 Task: Find a place to stay in Saco, United States, from 24 Aug to 10 Sep for 8 guests, with a price range of ₹10,000 to ₹15,000, and amenities including TV, gym, and breakfast.
Action: Mouse moved to (604, 118)
Screenshot: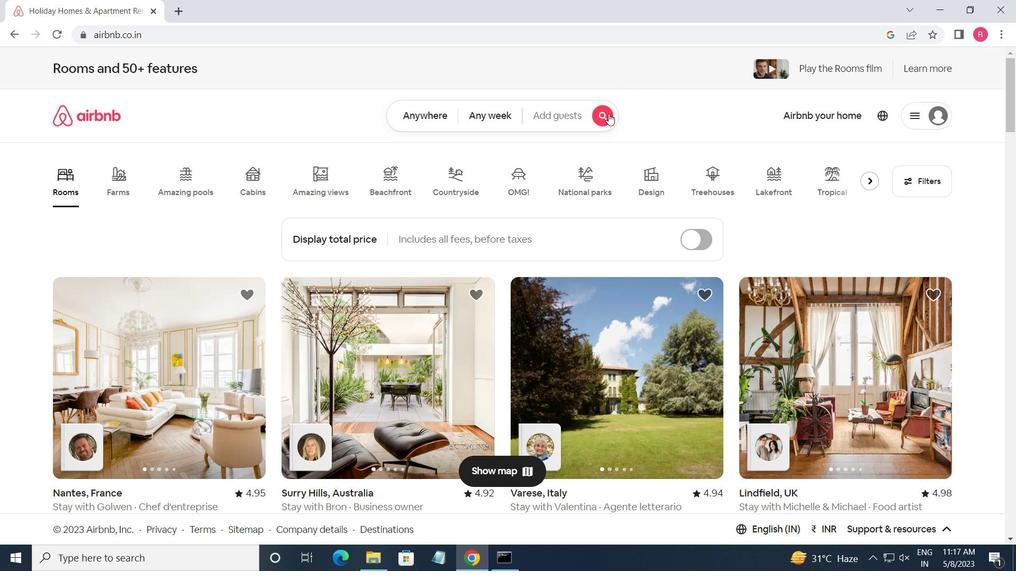 
Action: Mouse pressed left at (604, 118)
Screenshot: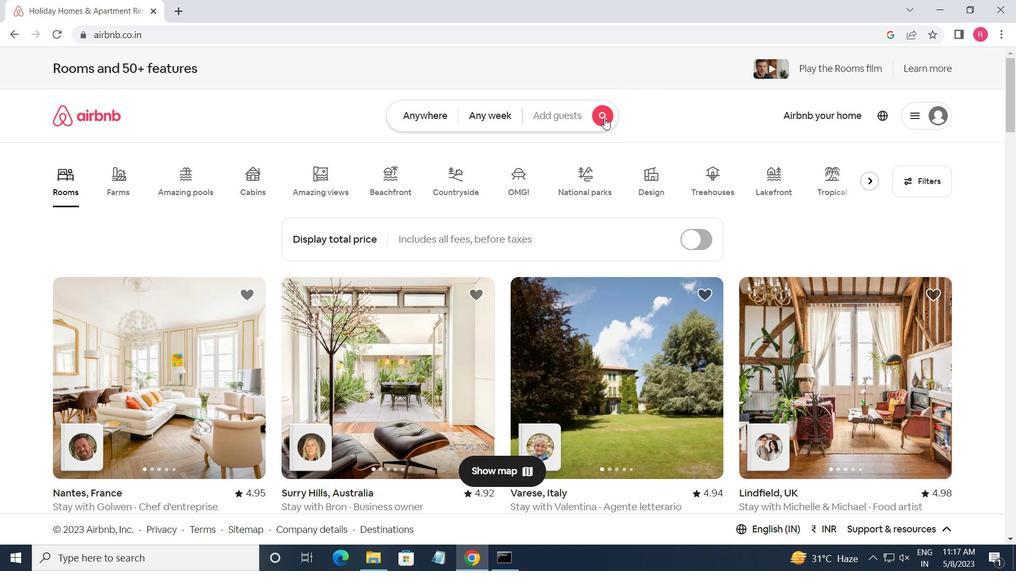 
Action: Mouse moved to (275, 168)
Screenshot: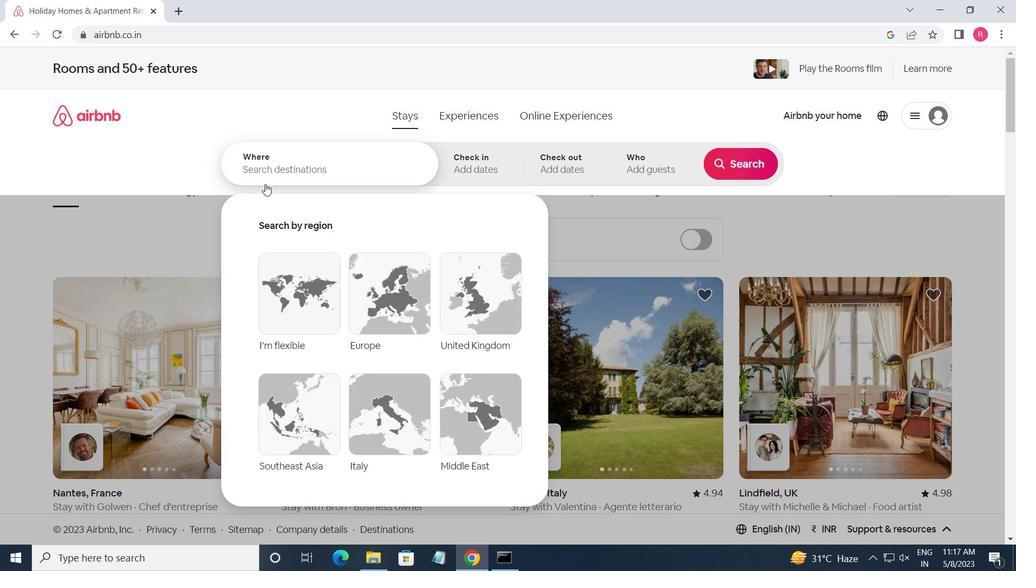 
Action: Mouse pressed left at (275, 168)
Screenshot: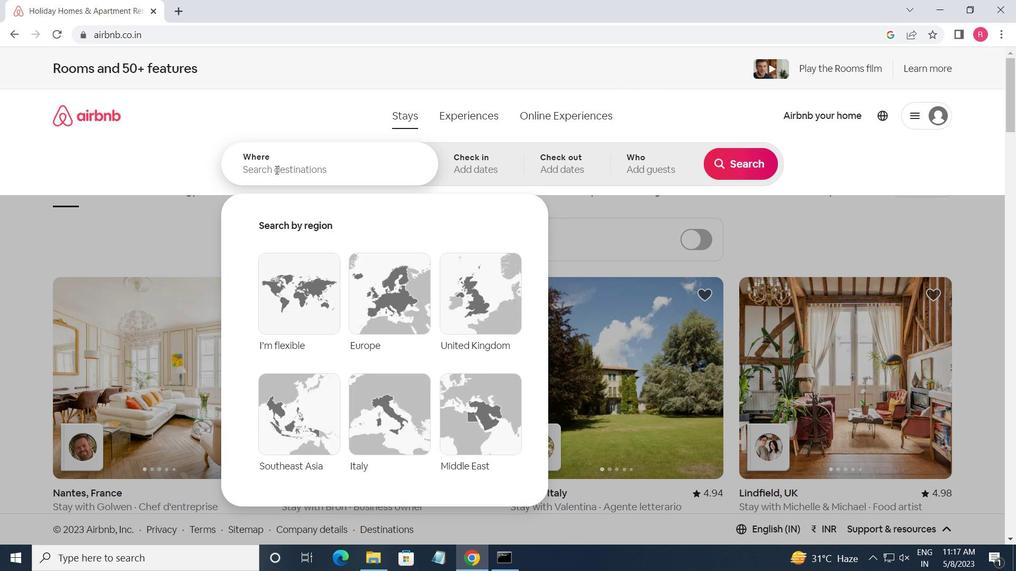 
Action: Key pressed <Key.shift>SACO,<Key.space><Key.shift_r>UNITED<Key.space><Key.shift>STATES<Key.enter>
Screenshot: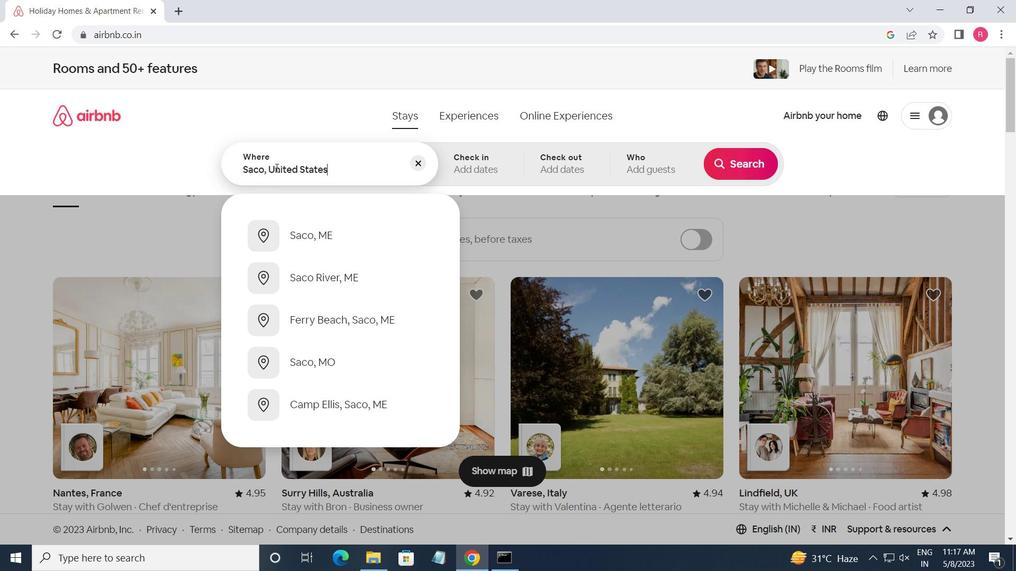 
Action: Mouse moved to (733, 263)
Screenshot: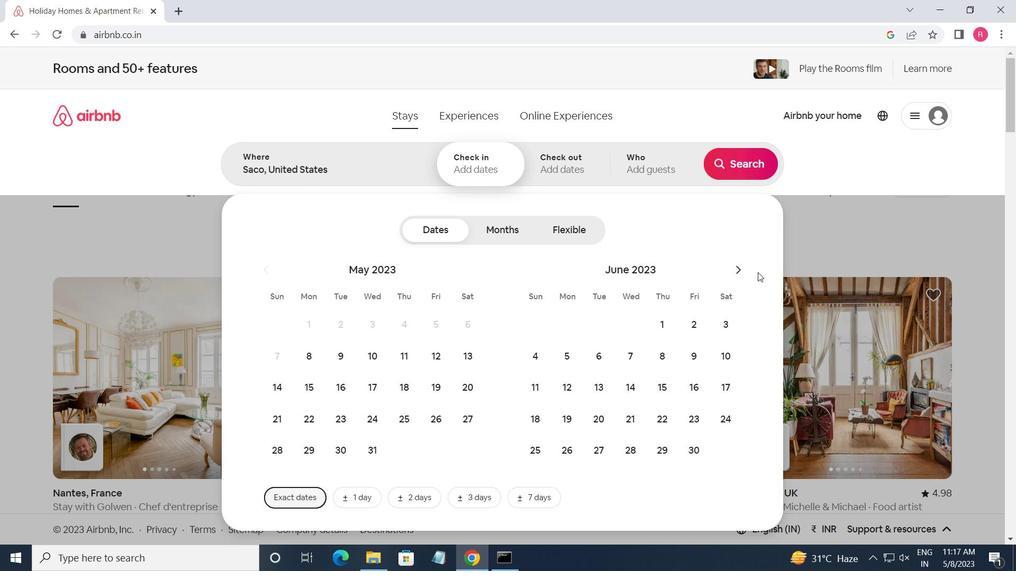 
Action: Mouse pressed left at (733, 263)
Screenshot: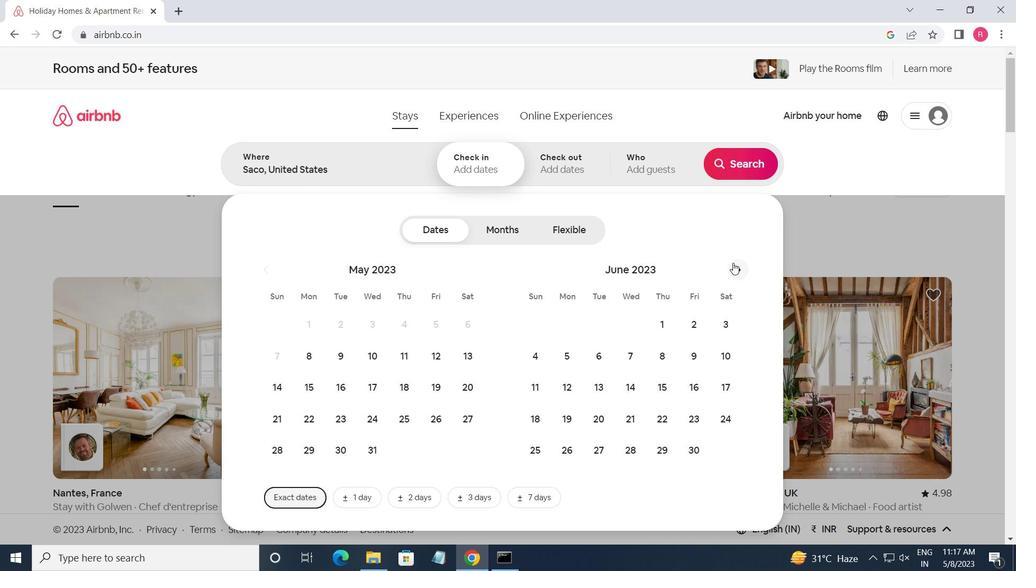 
Action: Mouse pressed left at (733, 263)
Screenshot: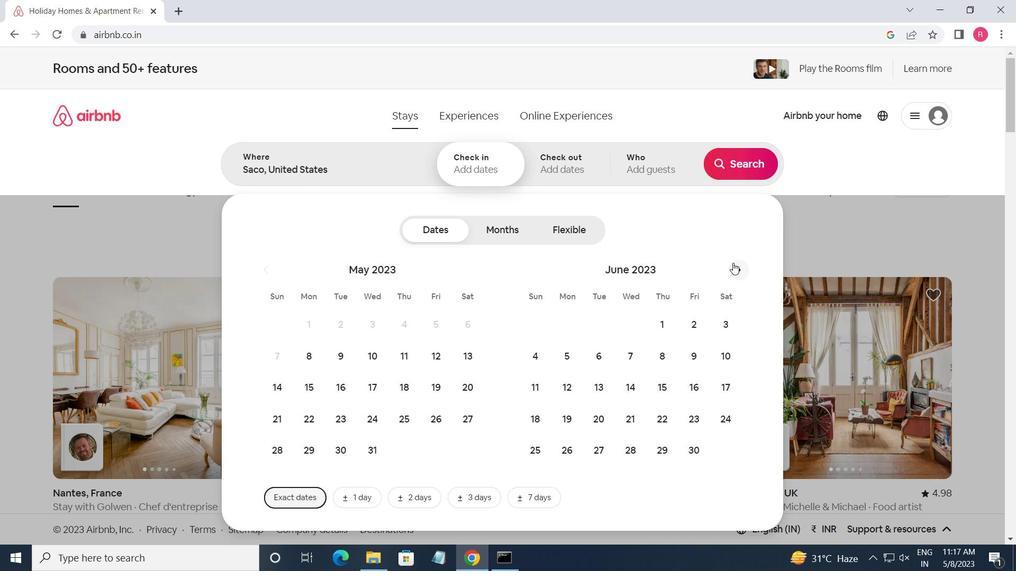 
Action: Mouse pressed left at (733, 263)
Screenshot: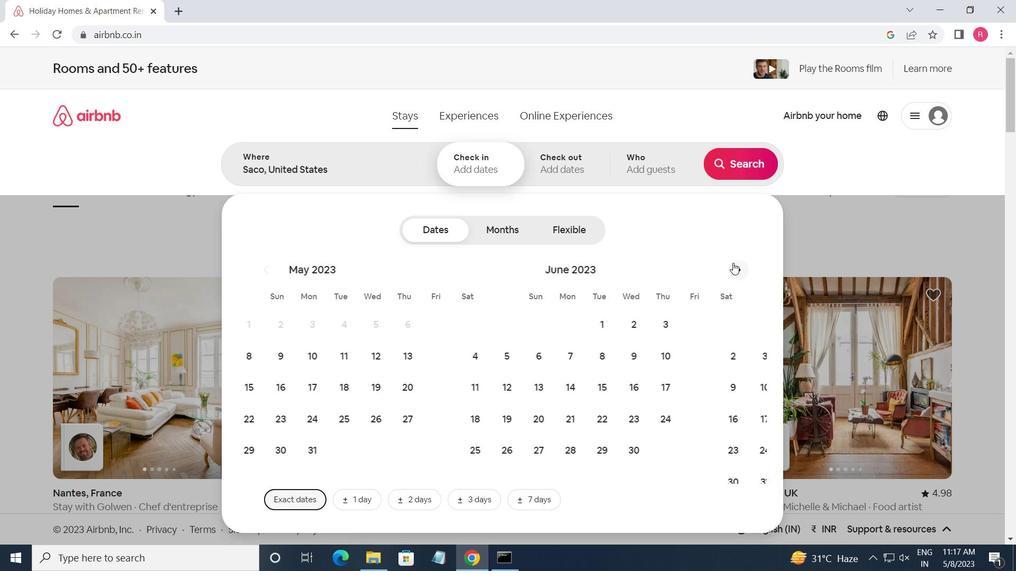 
Action: Mouse moved to (650, 421)
Screenshot: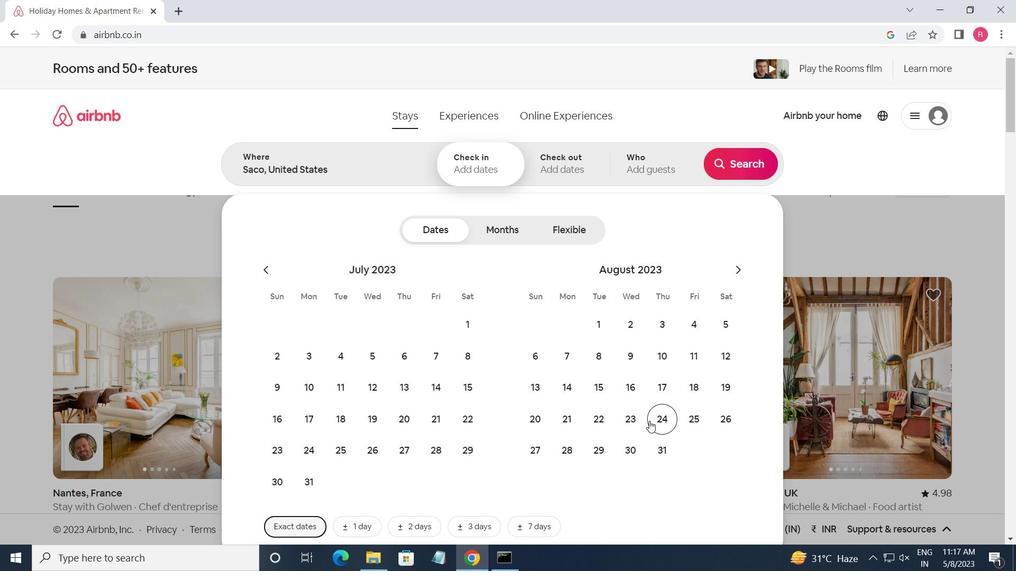 
Action: Mouse pressed left at (650, 421)
Screenshot: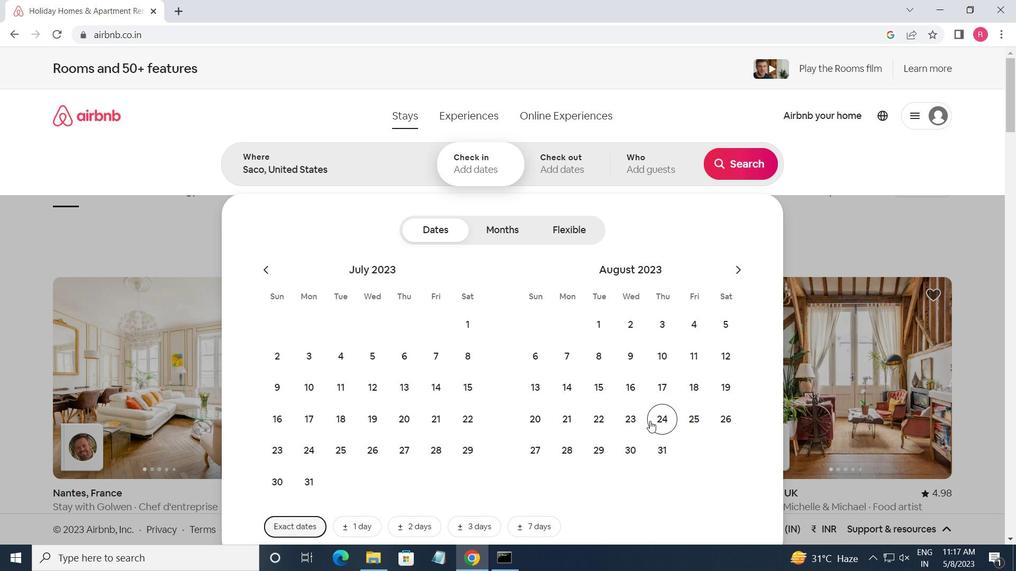 
Action: Mouse moved to (731, 267)
Screenshot: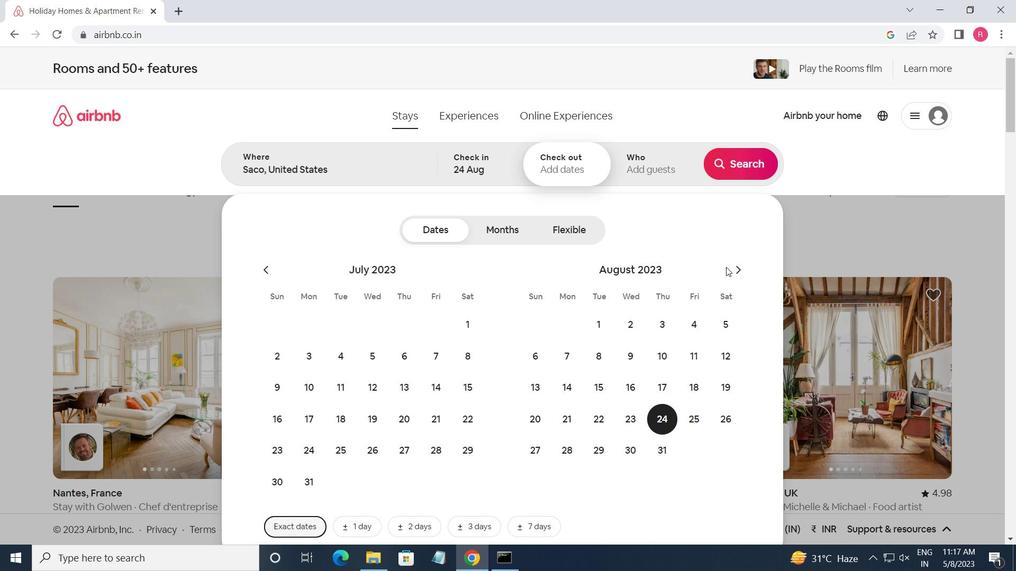 
Action: Mouse pressed left at (731, 267)
Screenshot: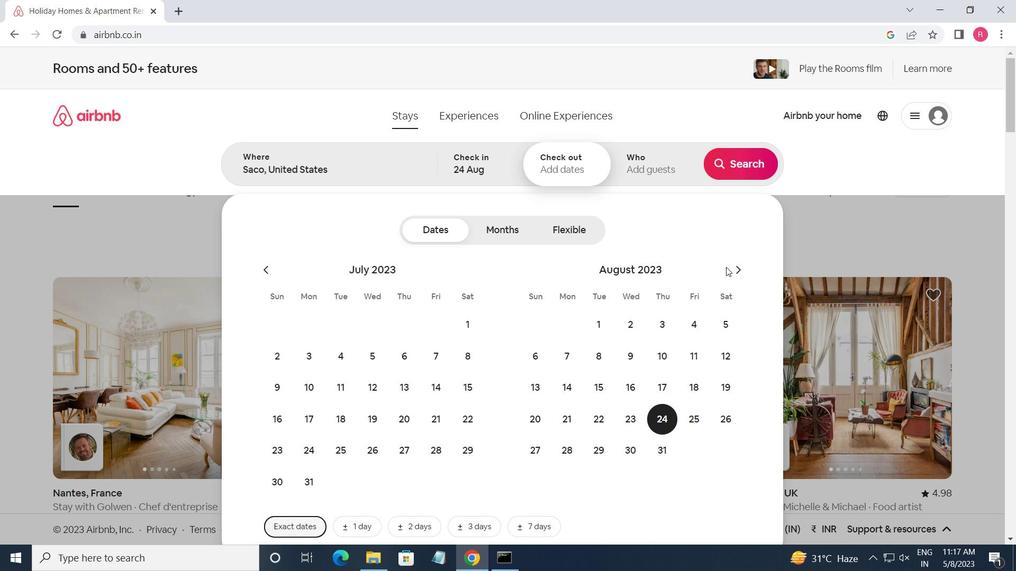 
Action: Mouse moved to (535, 388)
Screenshot: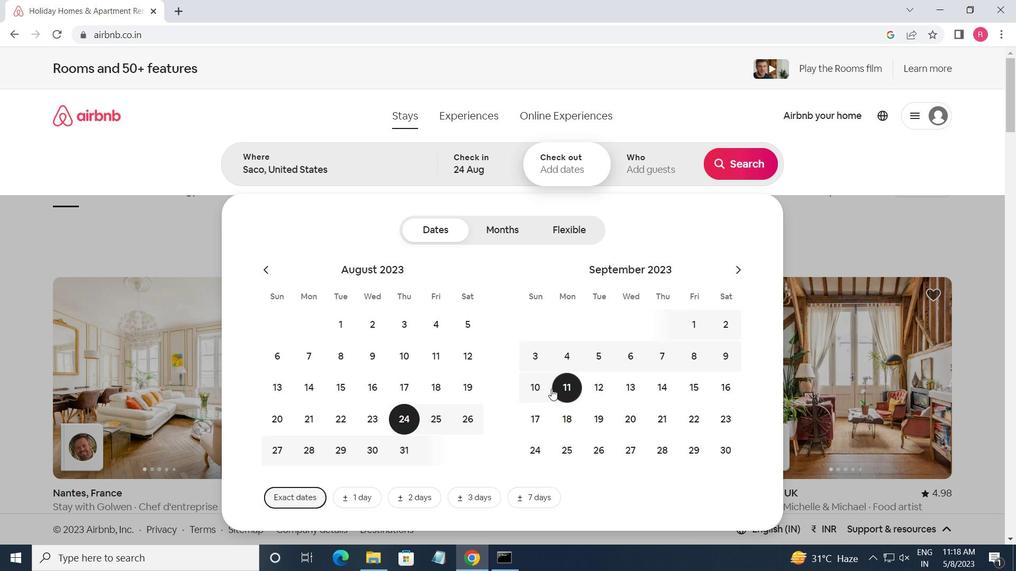 
Action: Mouse pressed left at (535, 388)
Screenshot: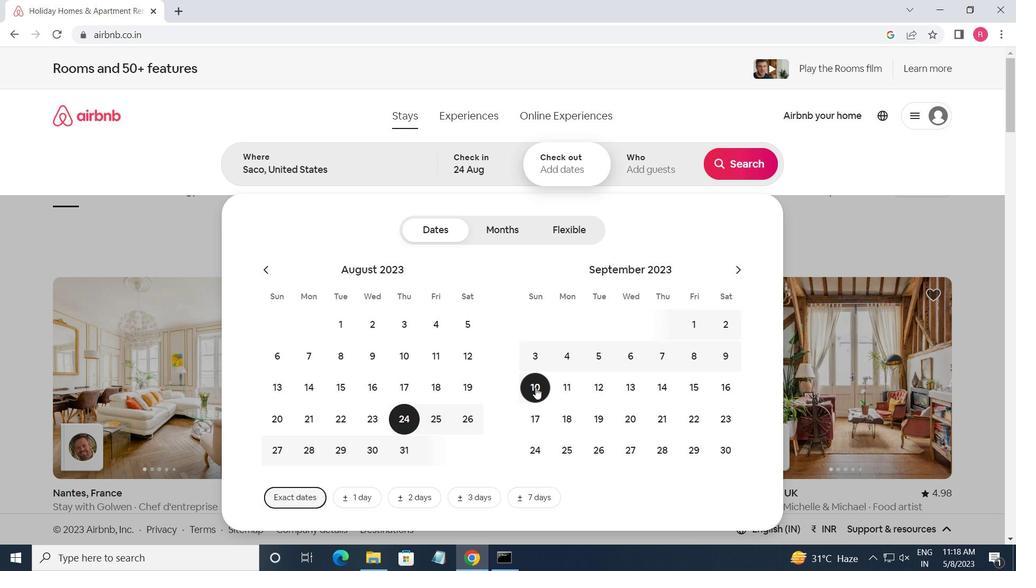 
Action: Mouse moved to (642, 181)
Screenshot: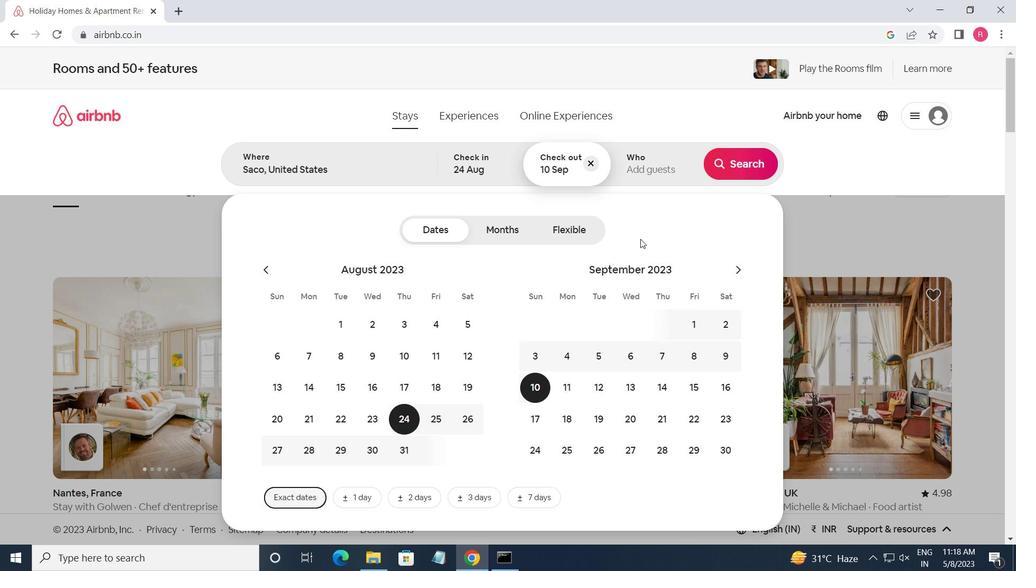 
Action: Mouse pressed left at (642, 181)
Screenshot: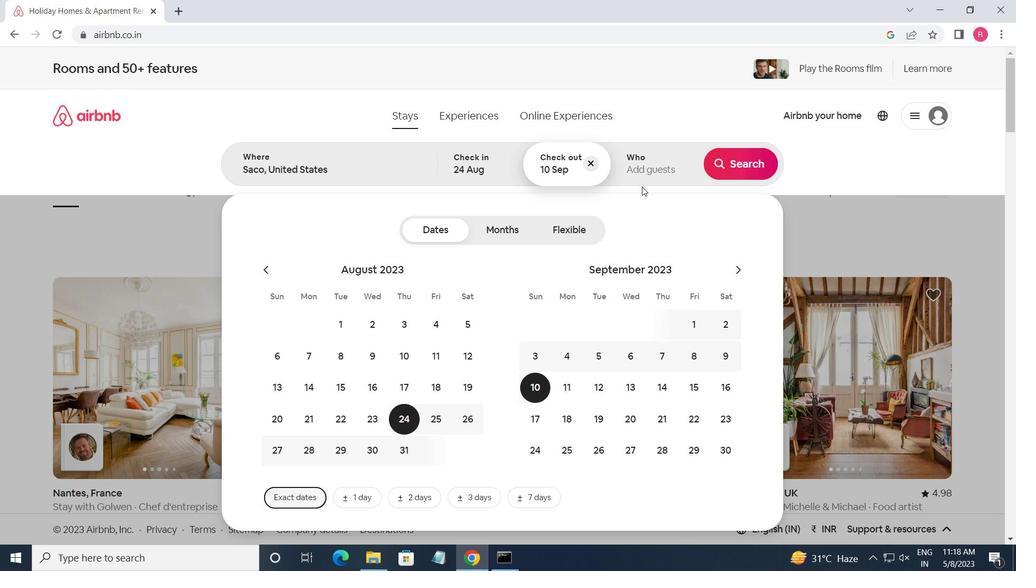 
Action: Mouse moved to (736, 236)
Screenshot: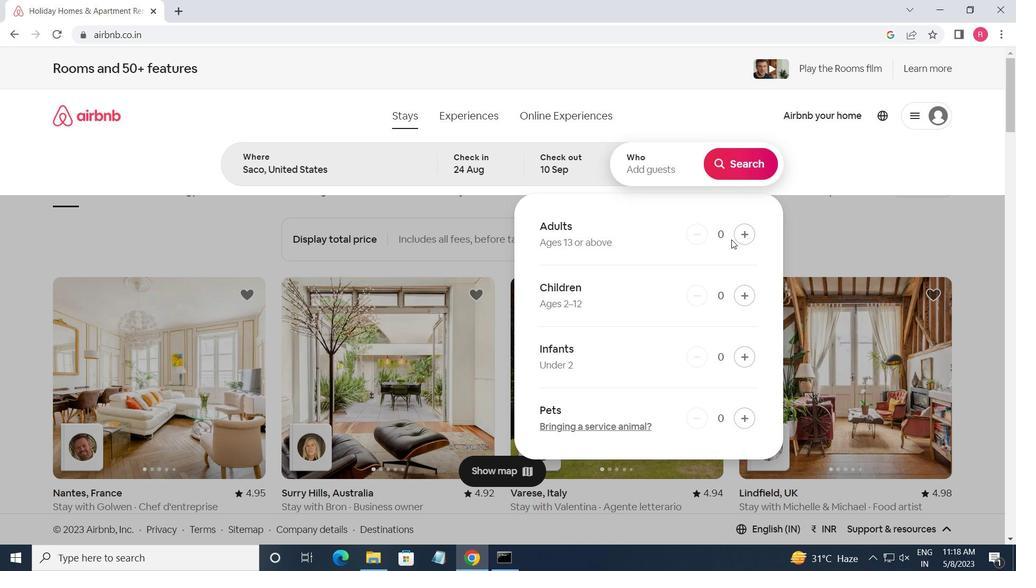 
Action: Mouse pressed left at (736, 236)
Screenshot: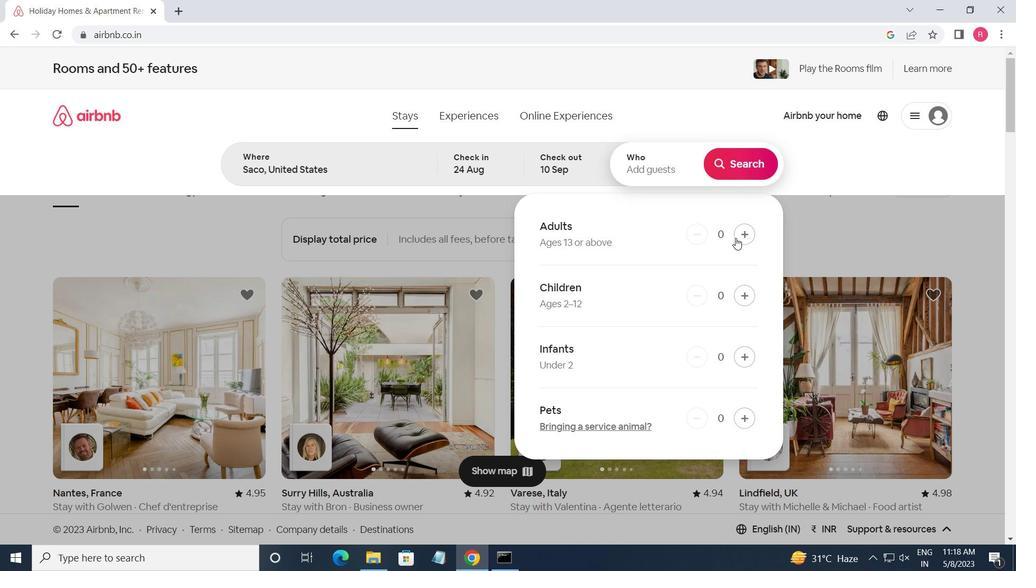 
Action: Mouse pressed left at (736, 236)
Screenshot: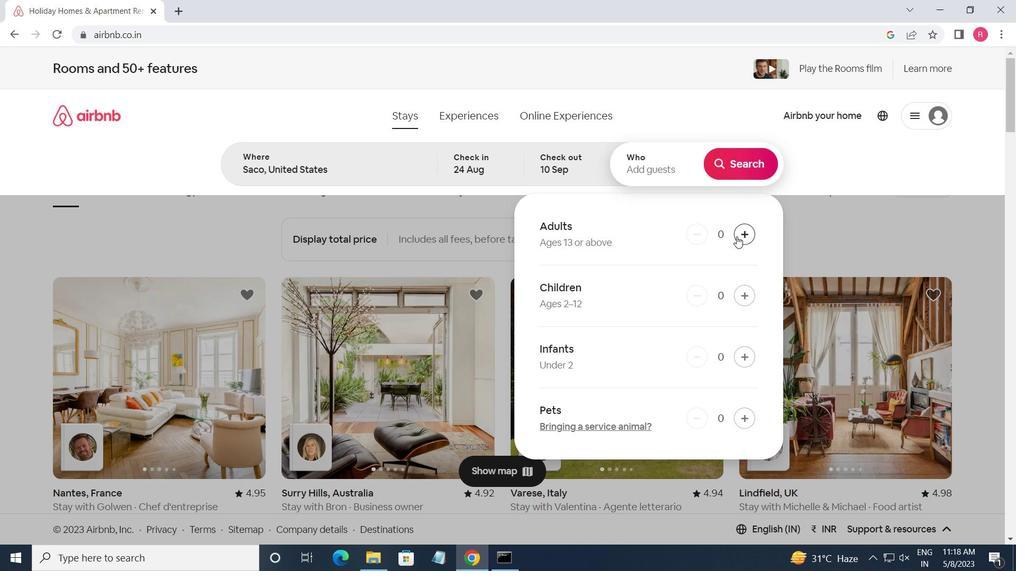 
Action: Mouse pressed left at (736, 236)
Screenshot: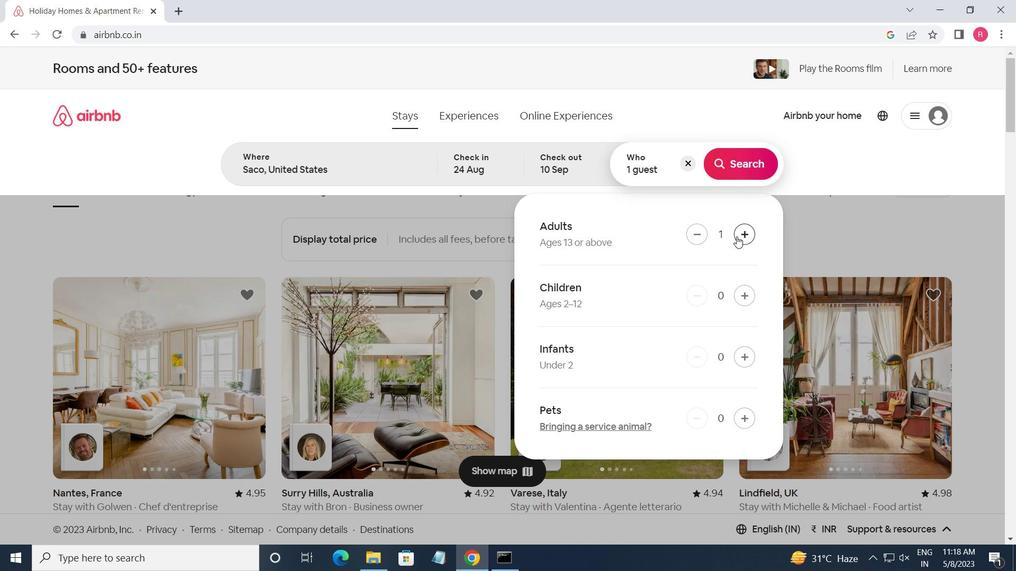
Action: Mouse pressed left at (736, 236)
Screenshot: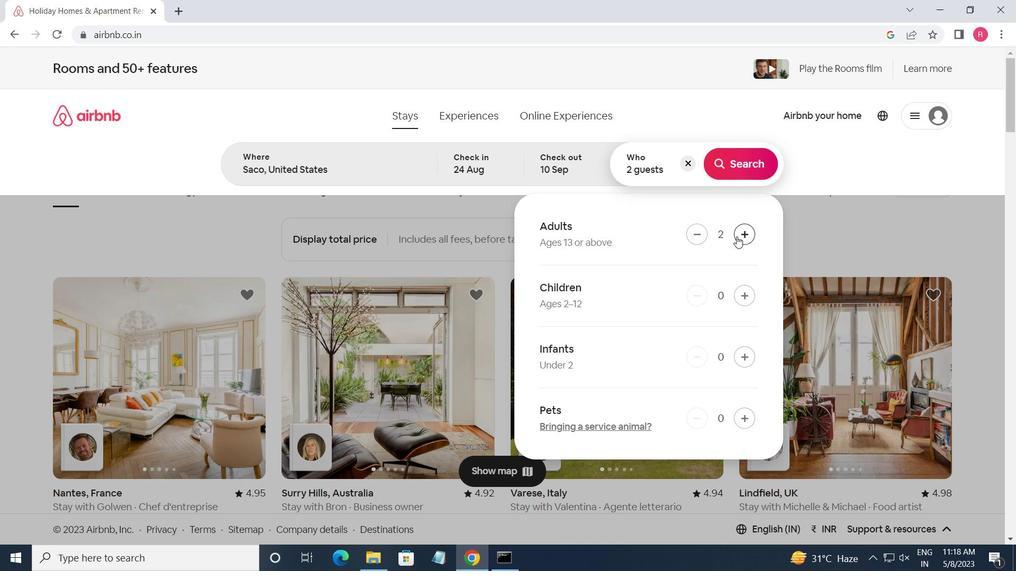
Action: Mouse pressed left at (736, 236)
Screenshot: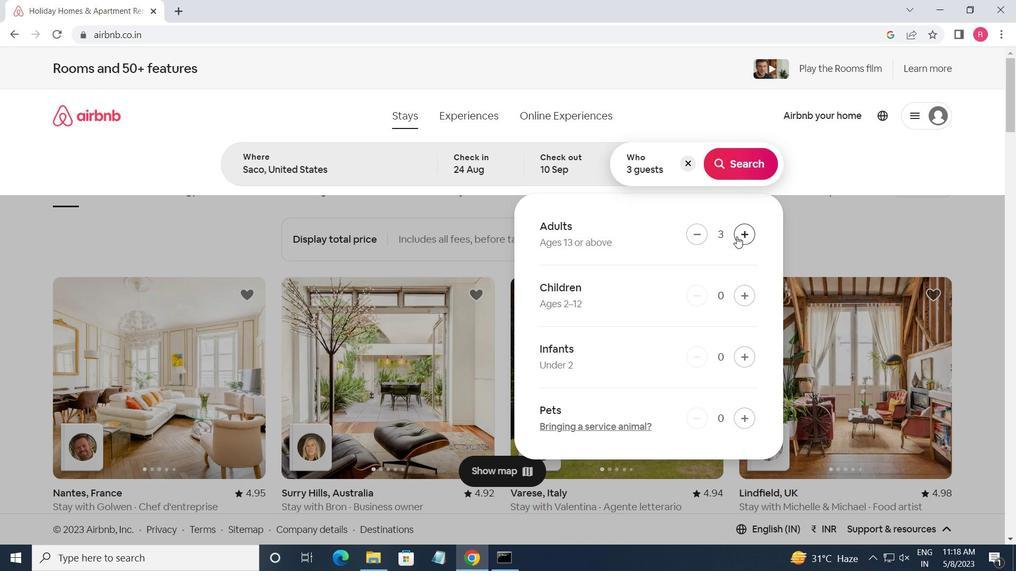 
Action: Mouse pressed left at (736, 236)
Screenshot: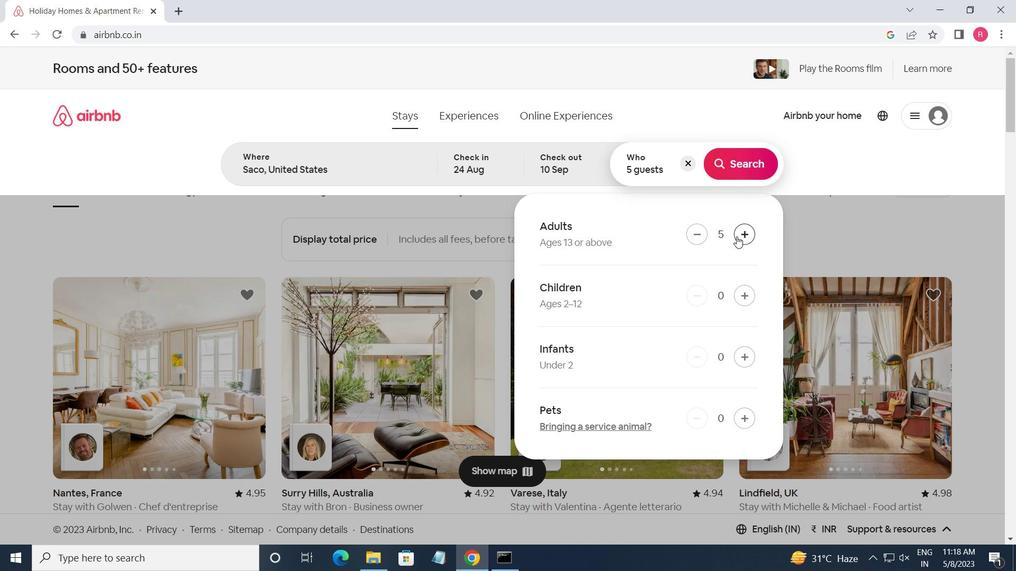 
Action: Mouse moved to (745, 296)
Screenshot: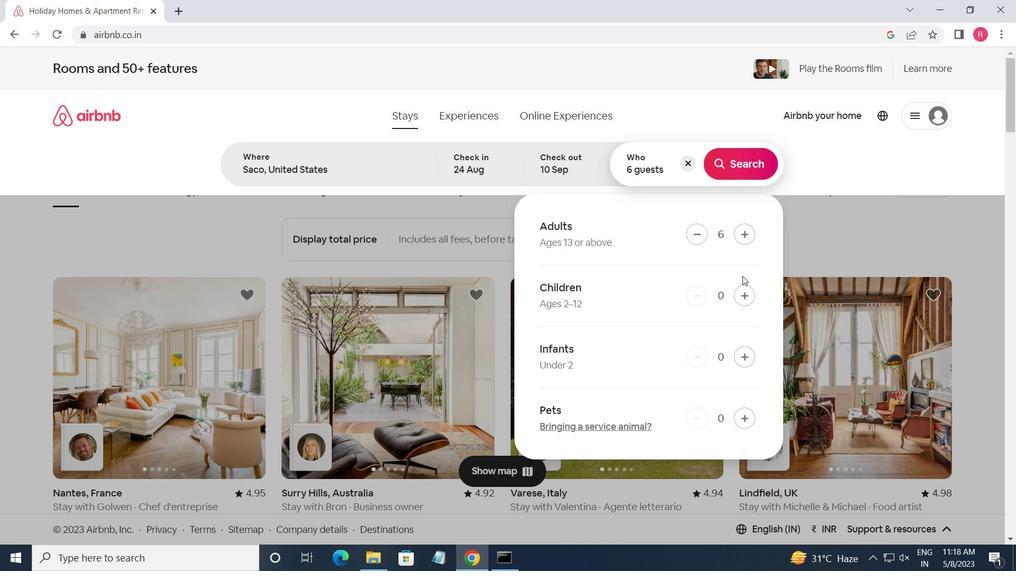 
Action: Mouse pressed left at (745, 296)
Screenshot: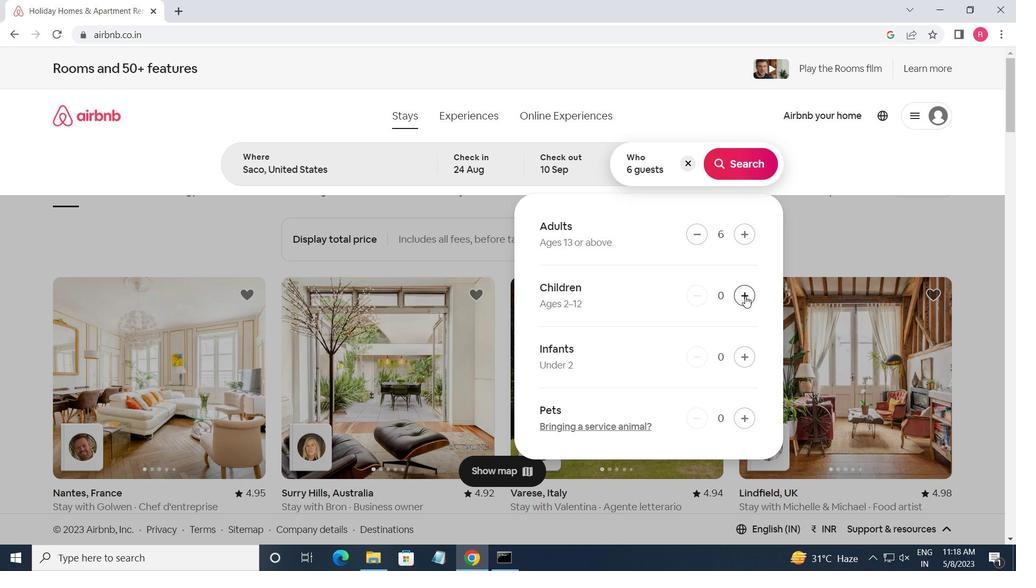 
Action: Mouse moved to (744, 295)
Screenshot: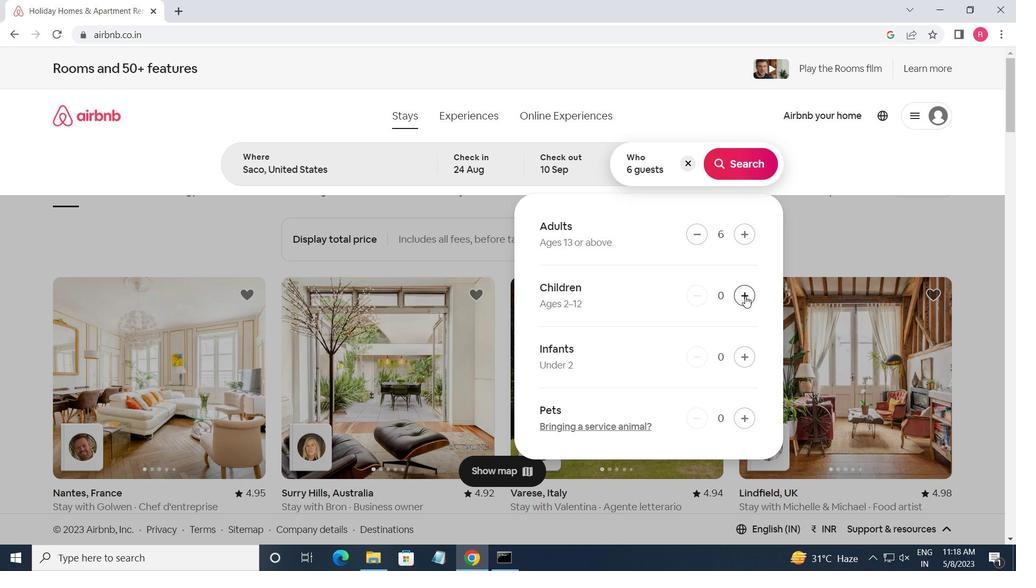 
Action: Mouse pressed left at (744, 295)
Screenshot: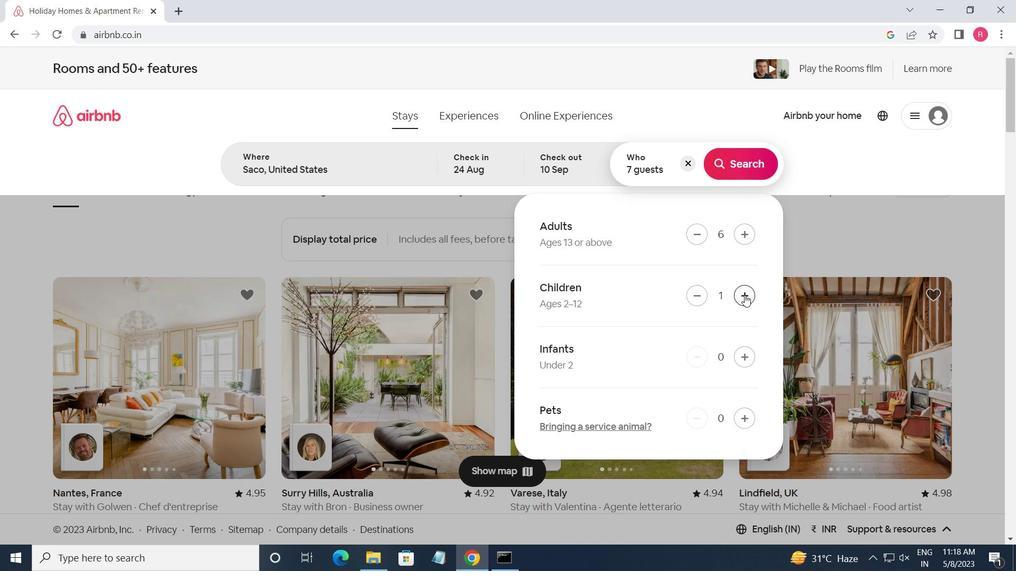 
Action: Mouse moved to (719, 172)
Screenshot: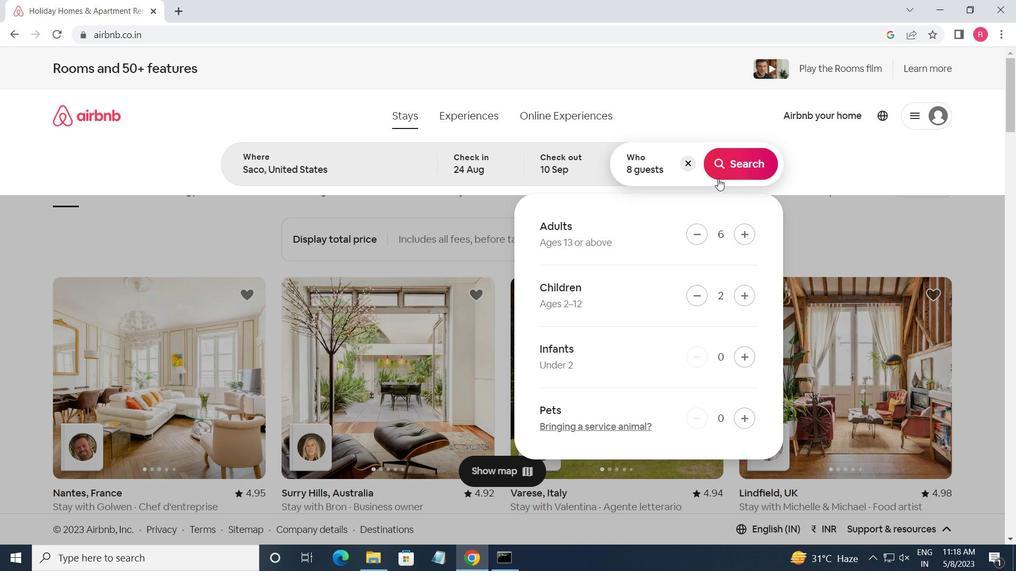 
Action: Mouse pressed left at (719, 172)
Screenshot: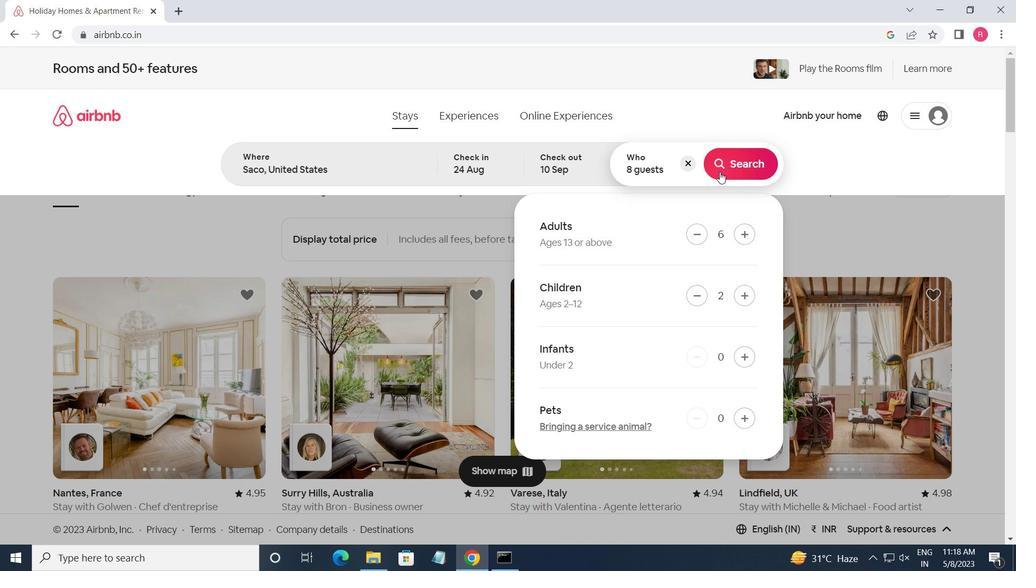 
Action: Mouse moved to (947, 122)
Screenshot: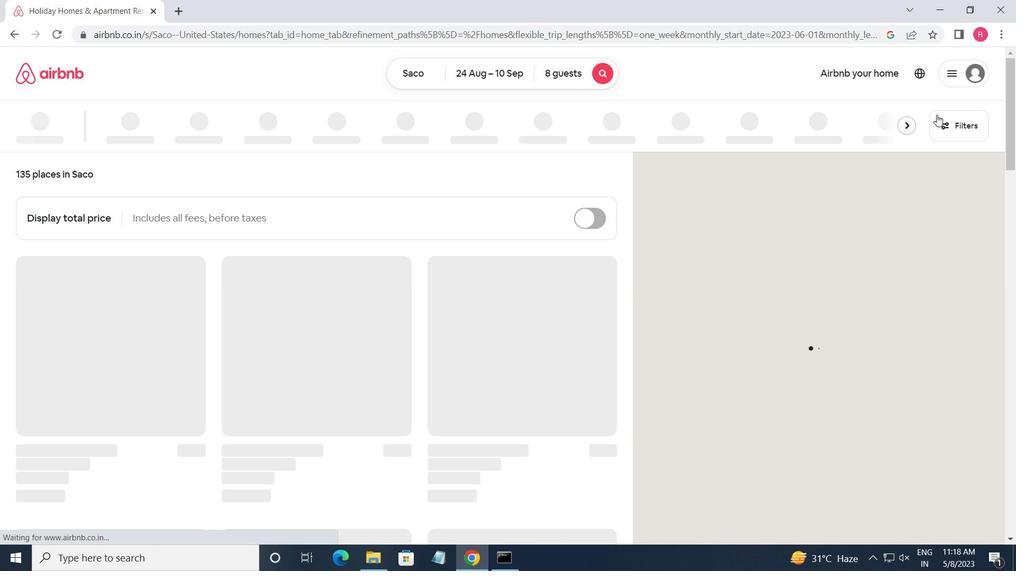 
Action: Mouse pressed left at (947, 122)
Screenshot: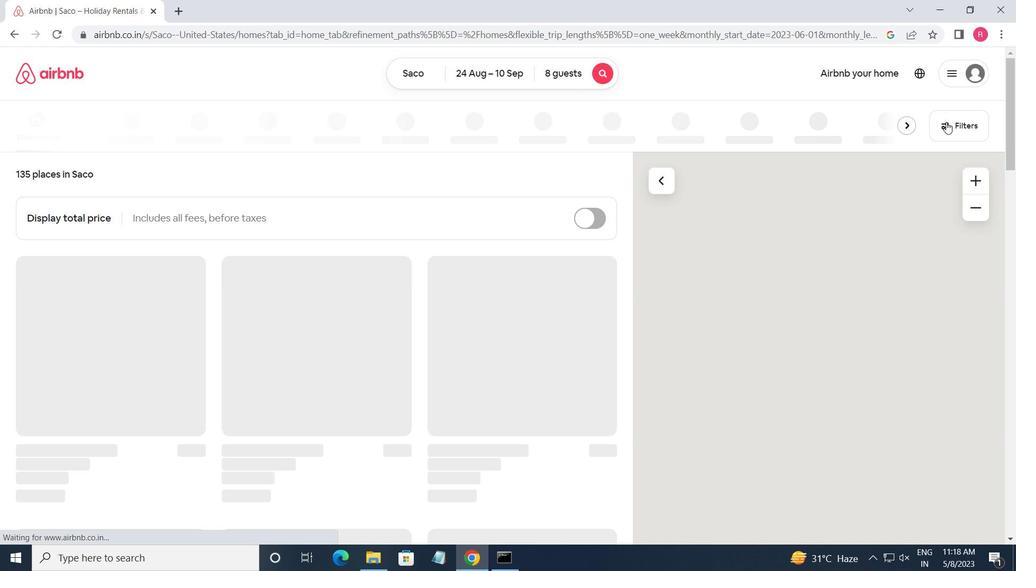 
Action: Mouse moved to (352, 444)
Screenshot: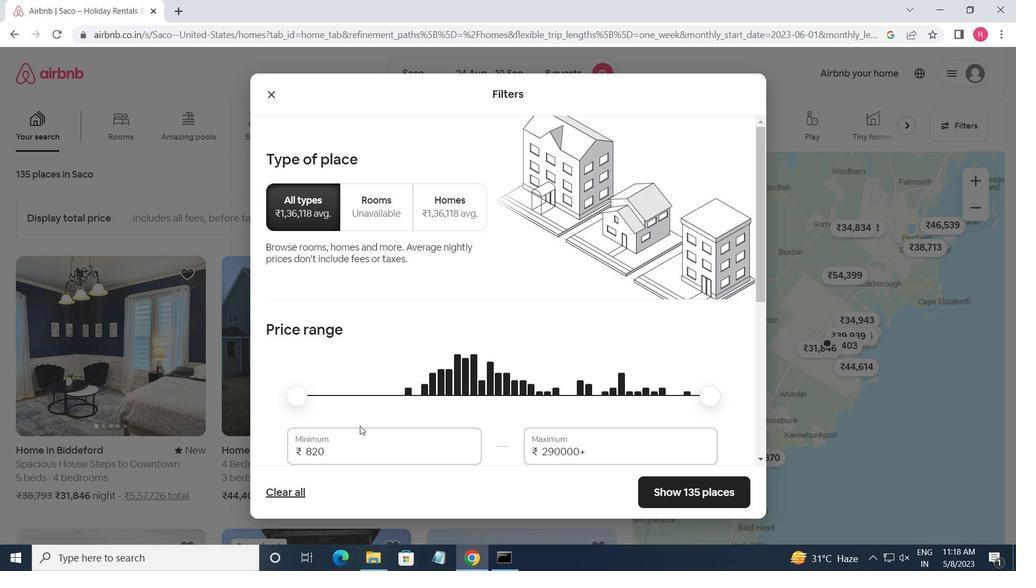 
Action: Mouse pressed left at (352, 444)
Screenshot: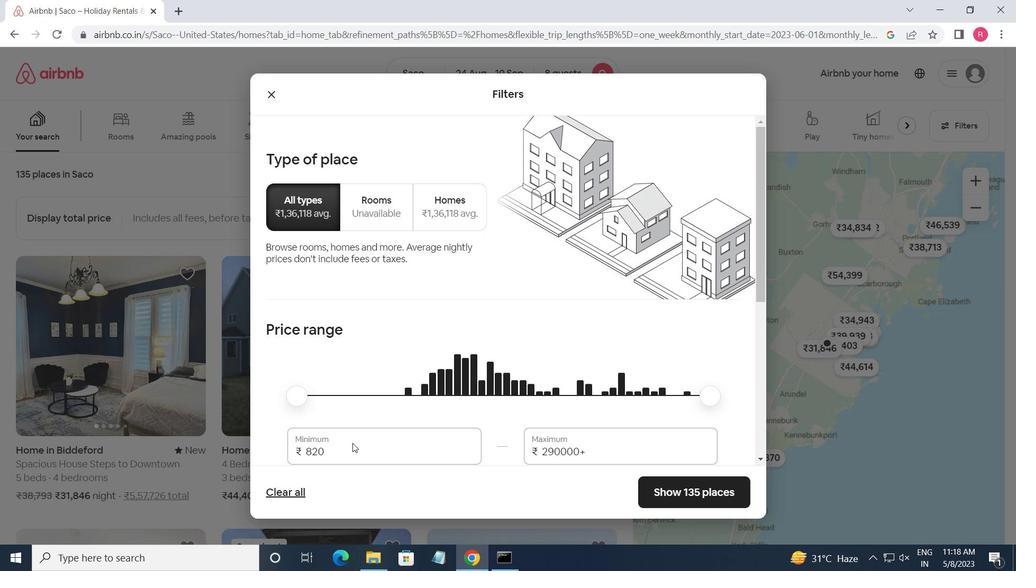 
Action: Key pressed <Key.backspace><Key.backspace><Key.backspace>10000<Key.tab>15000
Screenshot: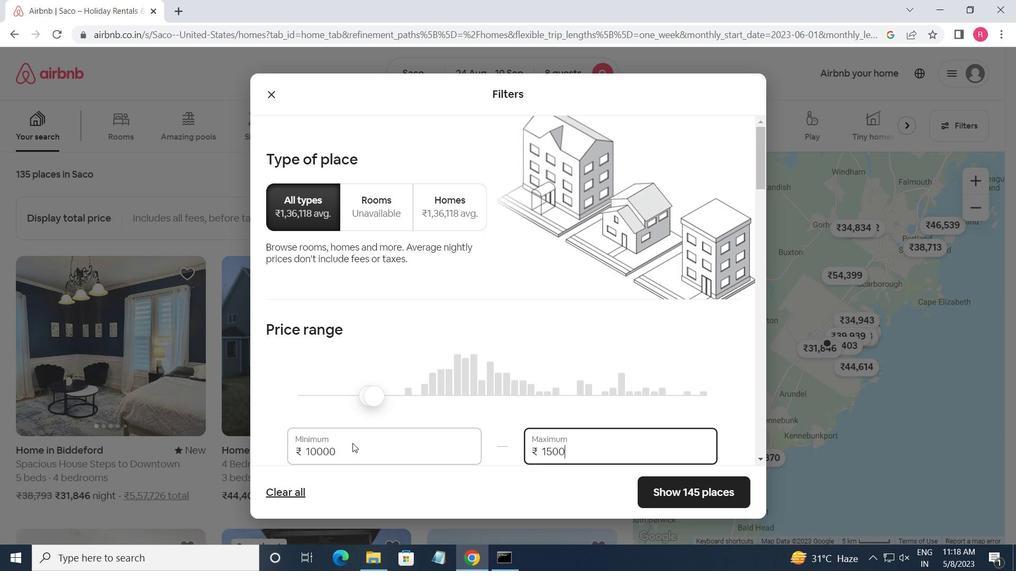 
Action: Mouse moved to (295, 469)
Screenshot: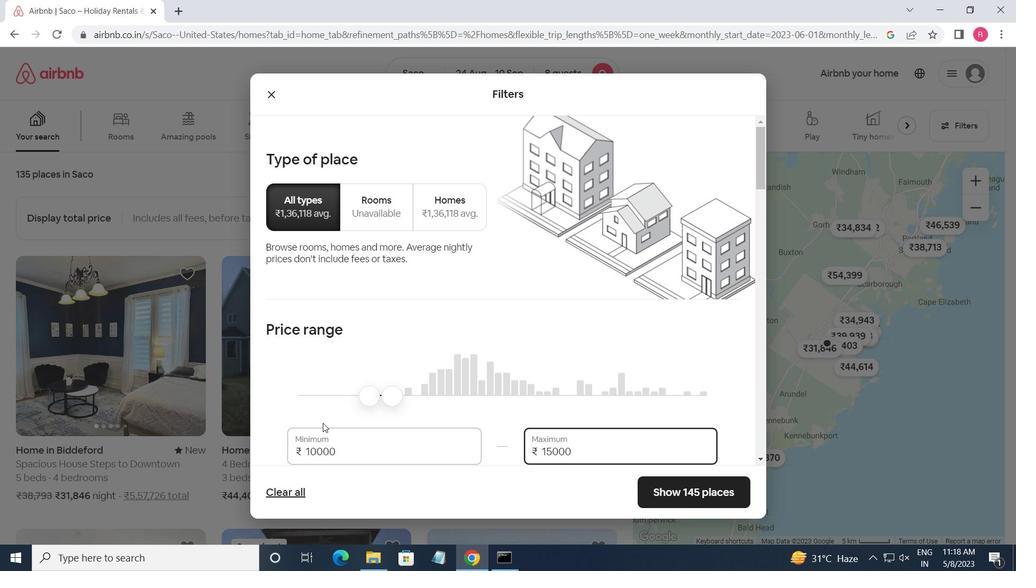 
Action: Mouse scrolled (295, 469) with delta (0, 0)
Screenshot: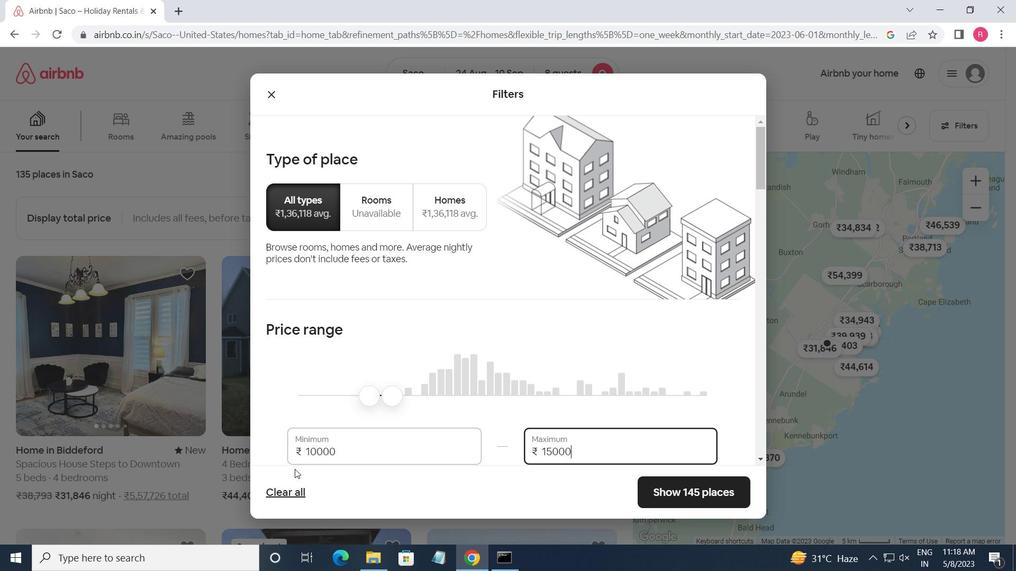 
Action: Mouse moved to (392, 402)
Screenshot: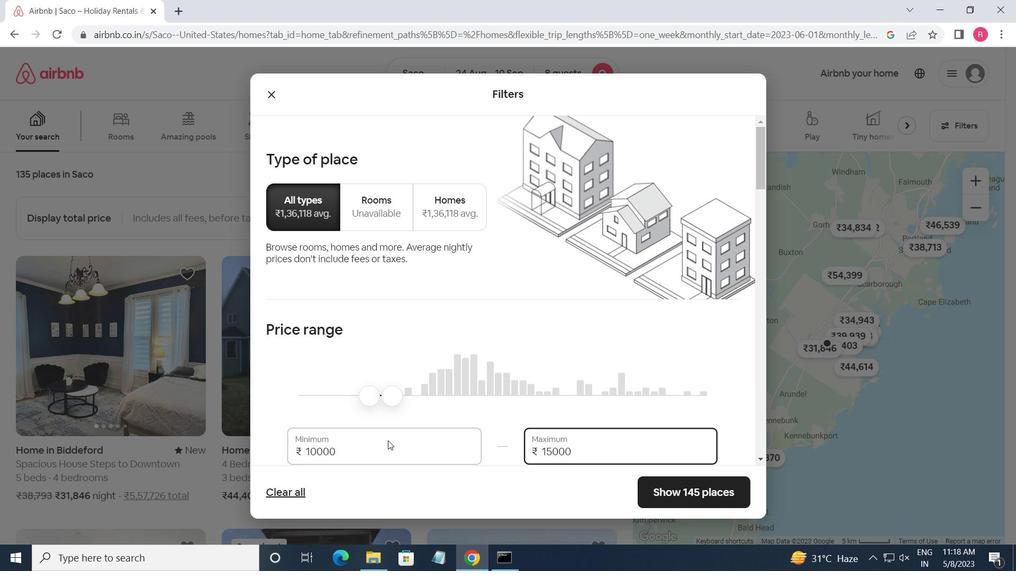 
Action: Mouse scrolled (392, 402) with delta (0, 0)
Screenshot: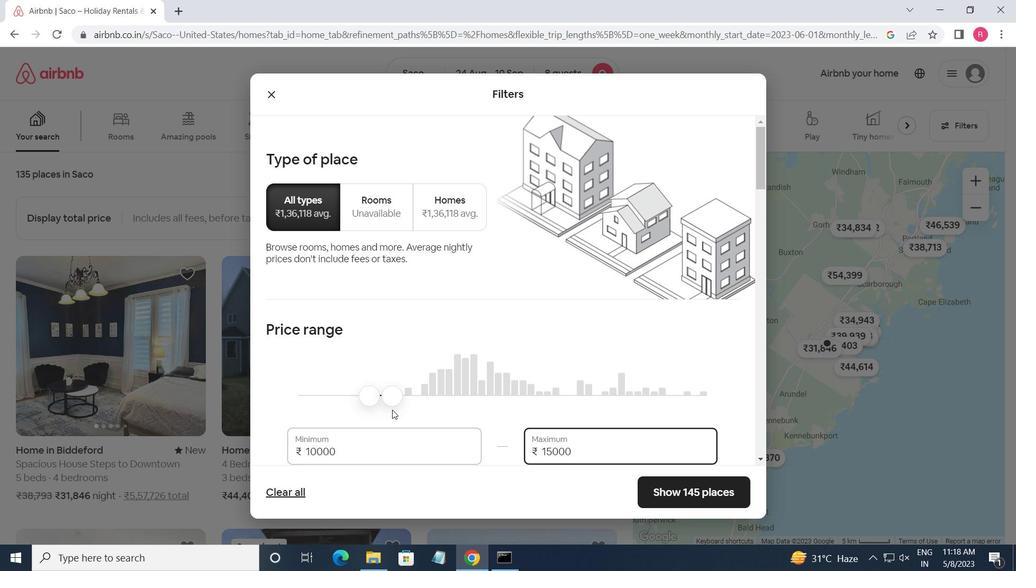 
Action: Mouse scrolled (392, 402) with delta (0, 0)
Screenshot: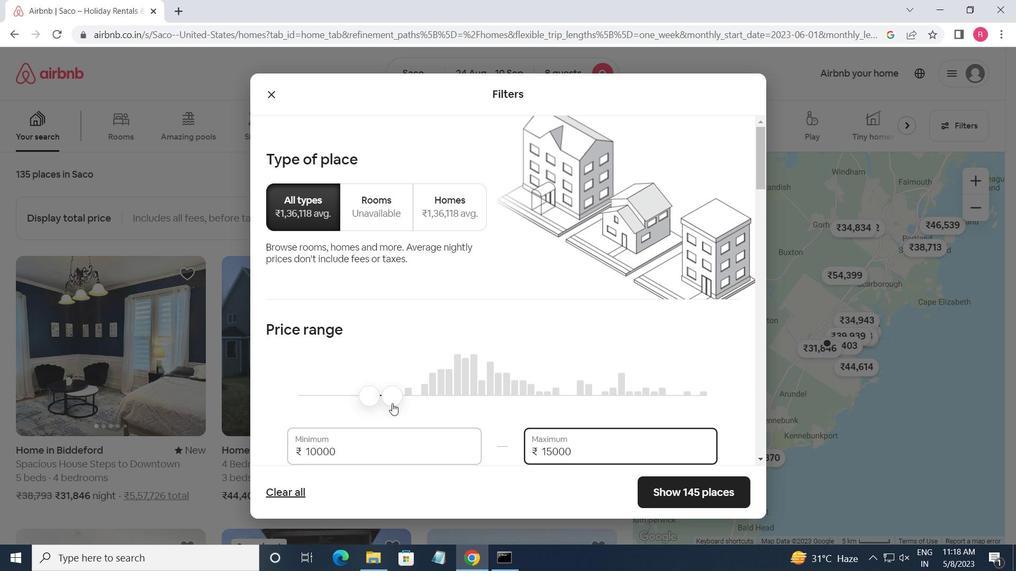 
Action: Mouse scrolled (392, 402) with delta (0, 0)
Screenshot: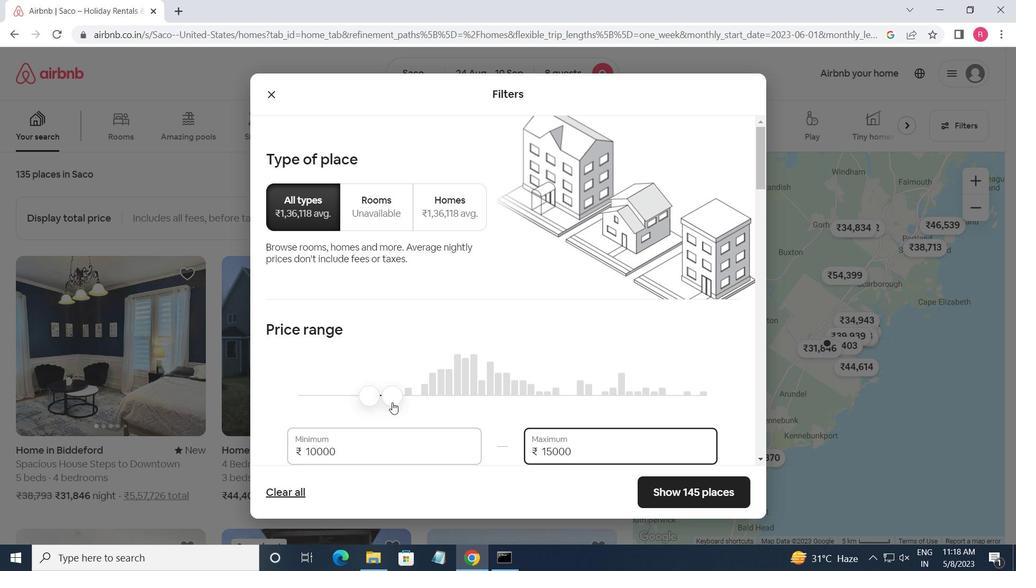 
Action: Mouse scrolled (392, 402) with delta (0, 0)
Screenshot: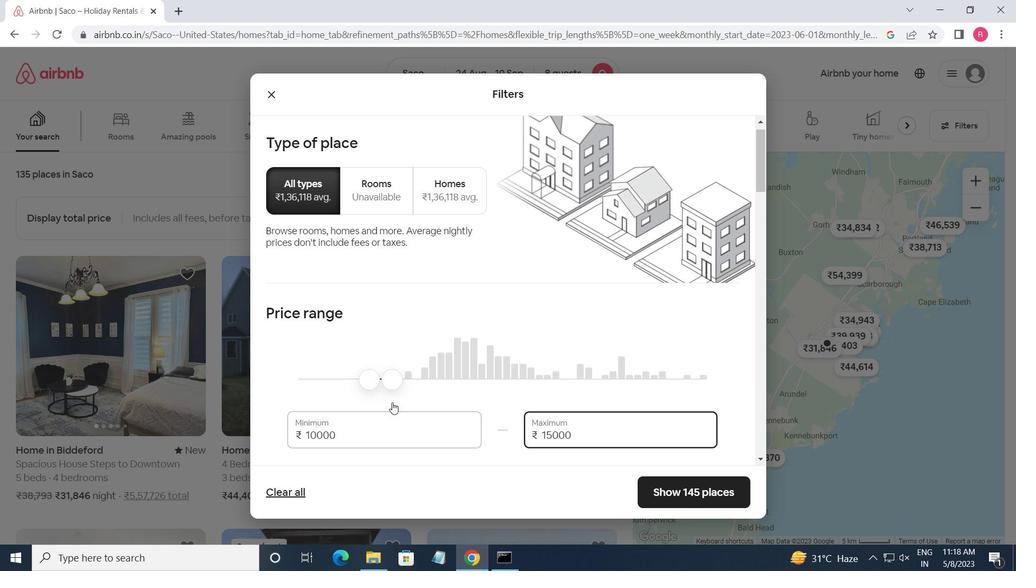
Action: Mouse moved to (569, 323)
Screenshot: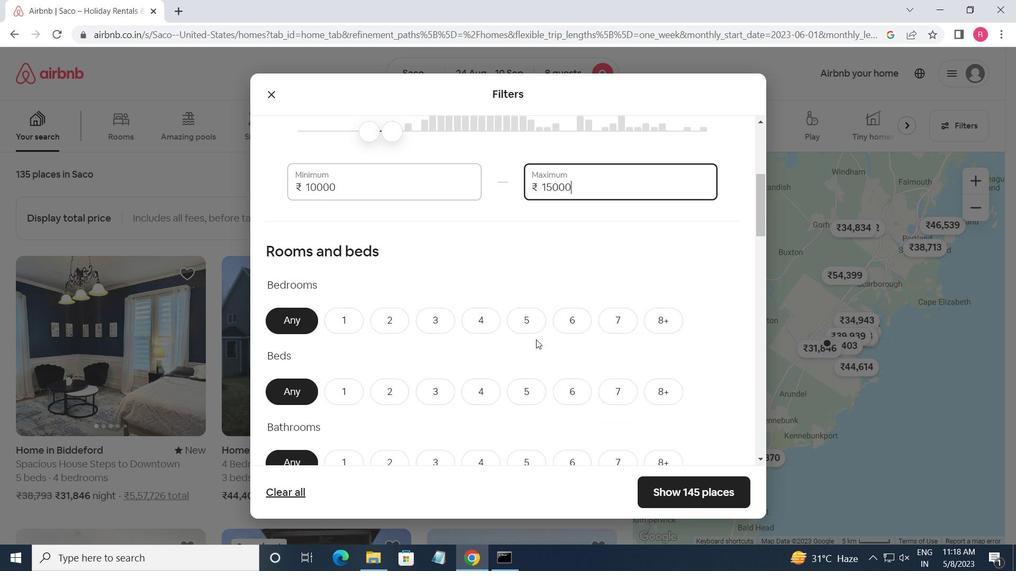 
Action: Mouse pressed left at (569, 323)
Screenshot: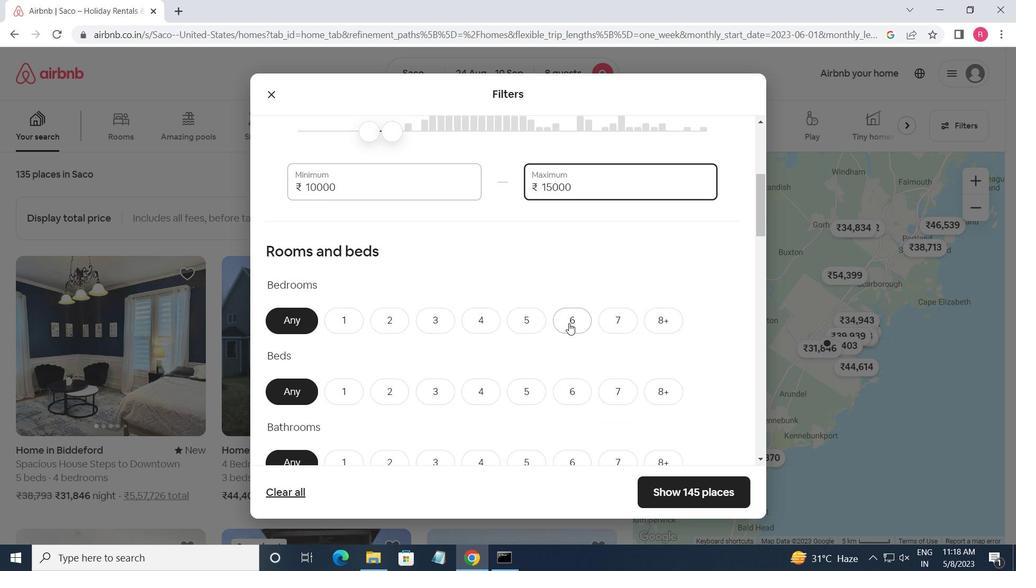 
Action: Mouse moved to (576, 385)
Screenshot: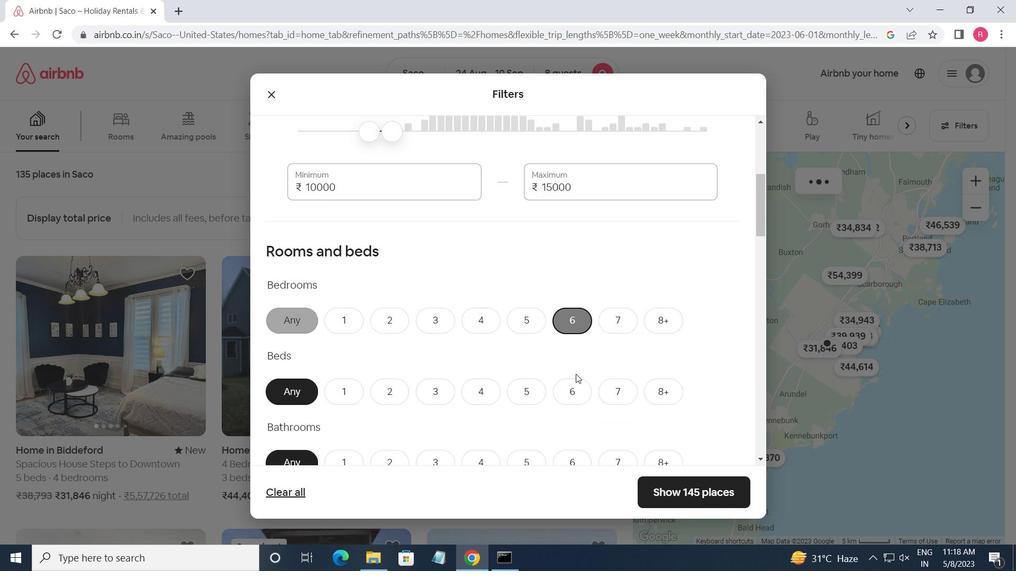 
Action: Mouse pressed left at (576, 385)
Screenshot: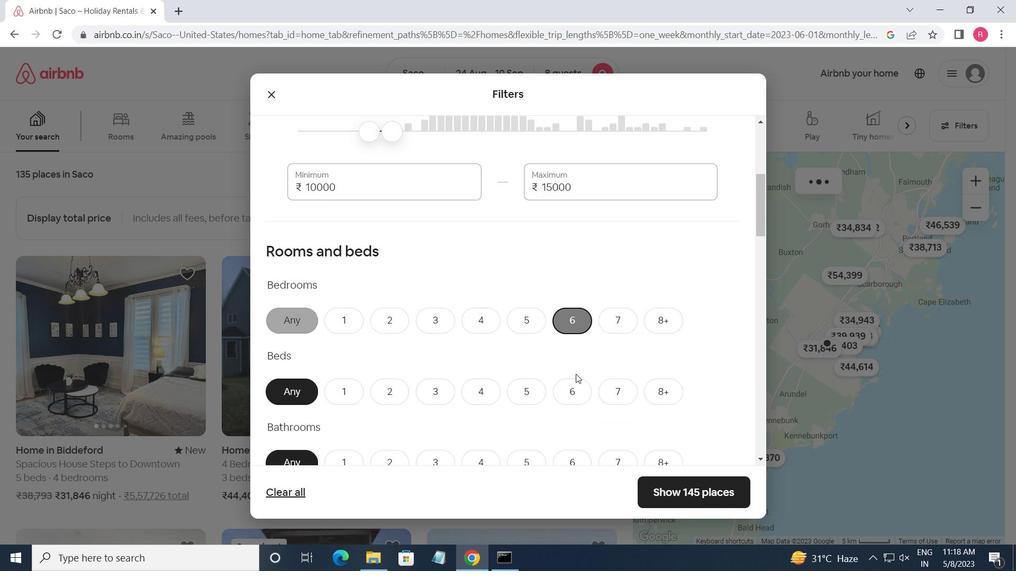 
Action: Mouse moved to (575, 455)
Screenshot: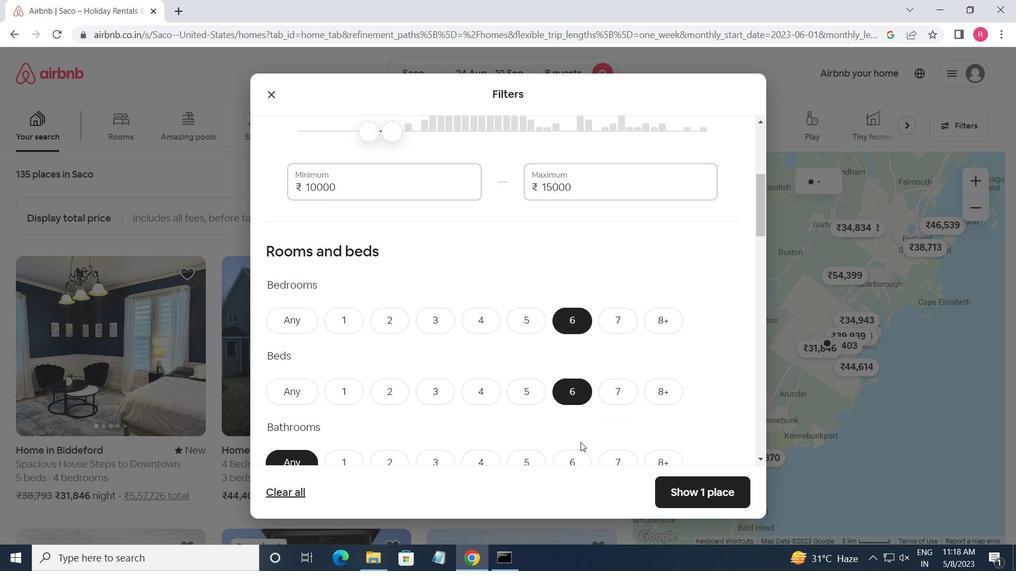 
Action: Mouse pressed left at (575, 455)
Screenshot: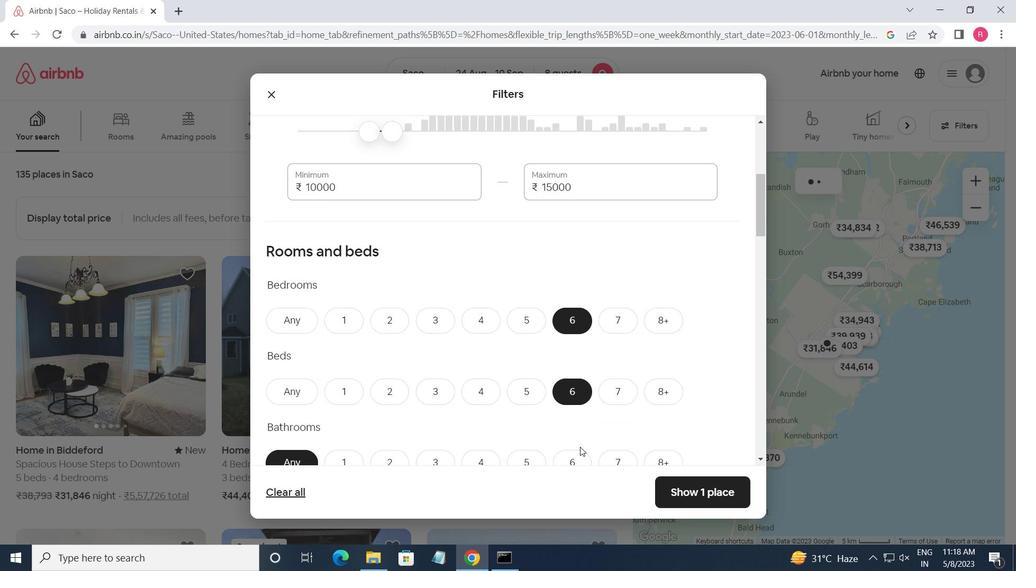 
Action: Mouse moved to (545, 398)
Screenshot: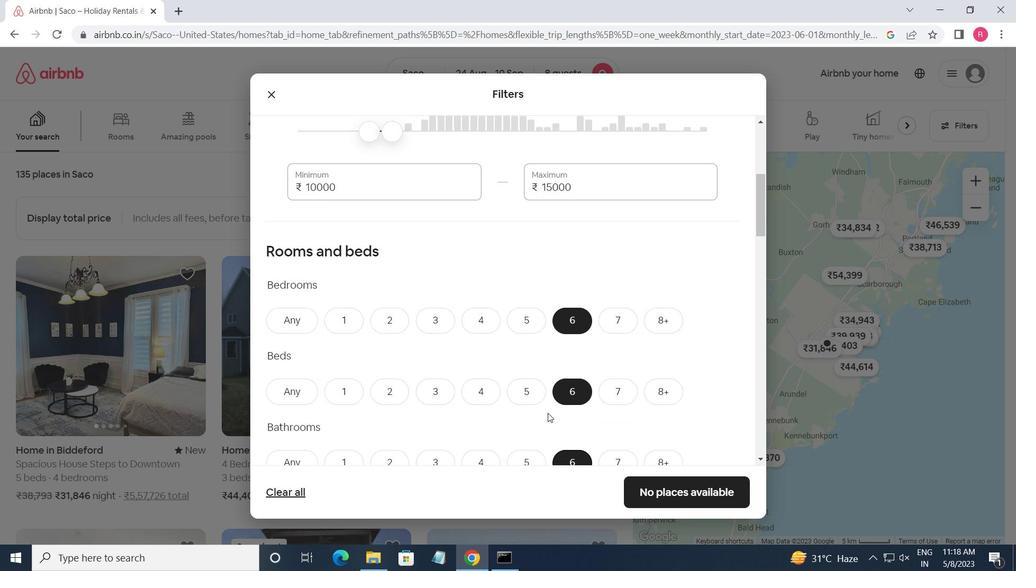 
Action: Mouse scrolled (545, 398) with delta (0, 0)
Screenshot: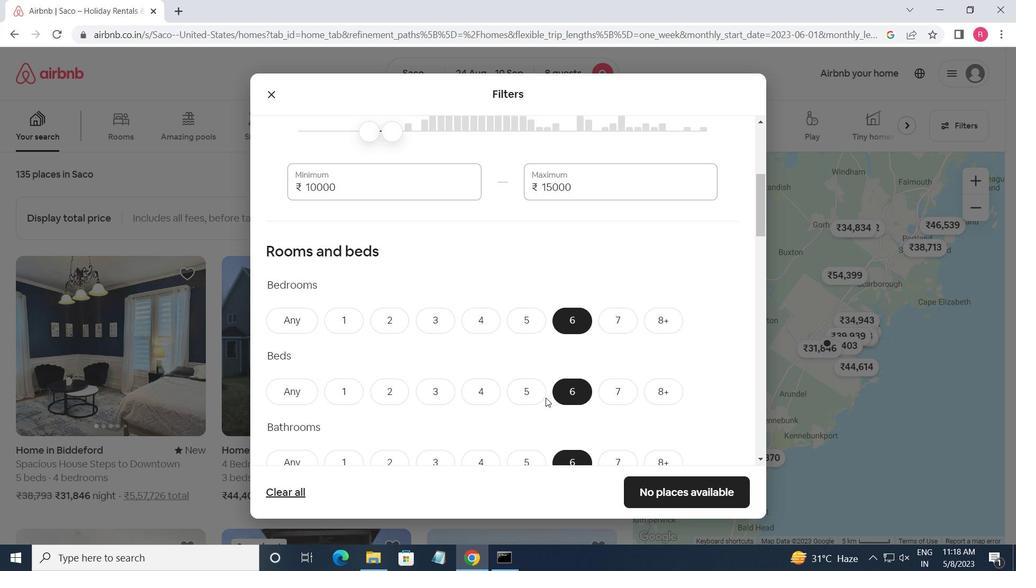
Action: Mouse scrolled (545, 398) with delta (0, 0)
Screenshot: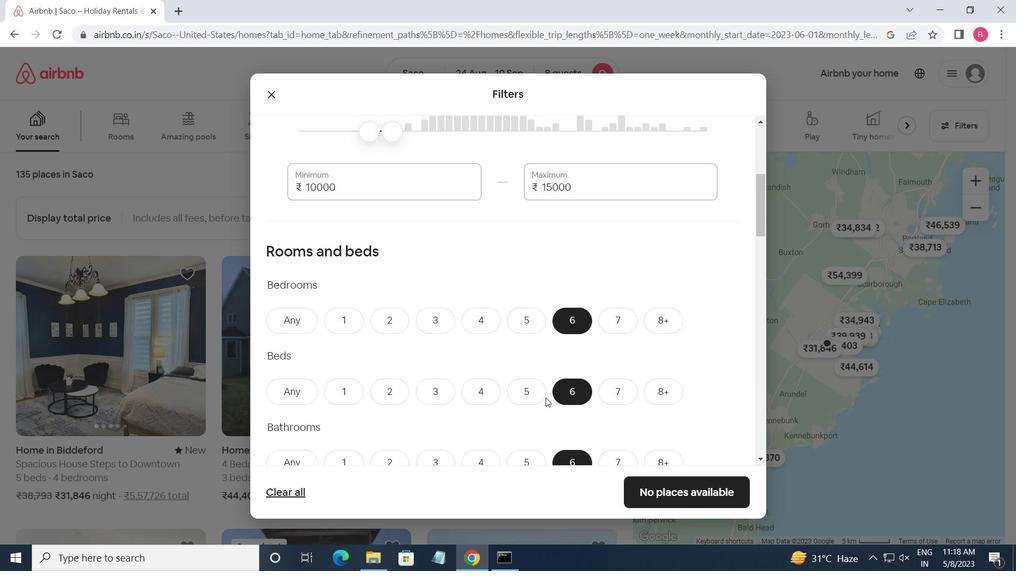 
Action: Mouse scrolled (545, 398) with delta (0, 0)
Screenshot: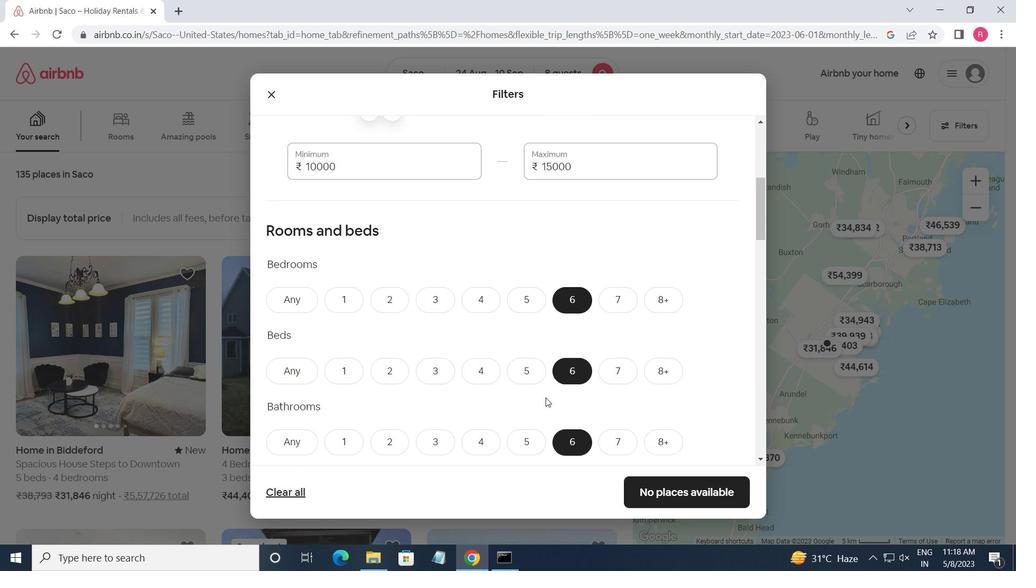 
Action: Mouse scrolled (545, 398) with delta (0, 0)
Screenshot: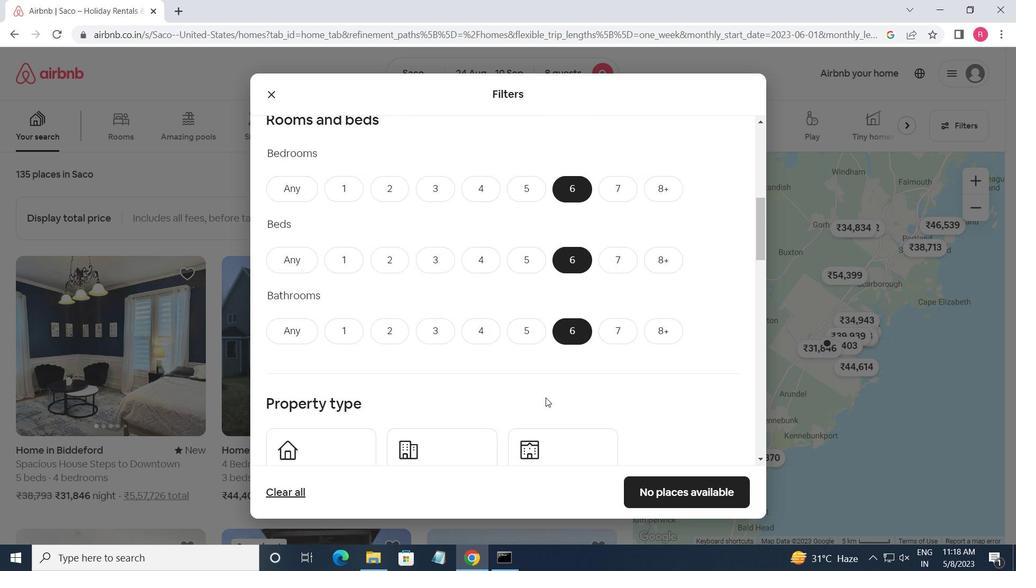 
Action: Mouse scrolled (545, 398) with delta (0, 0)
Screenshot: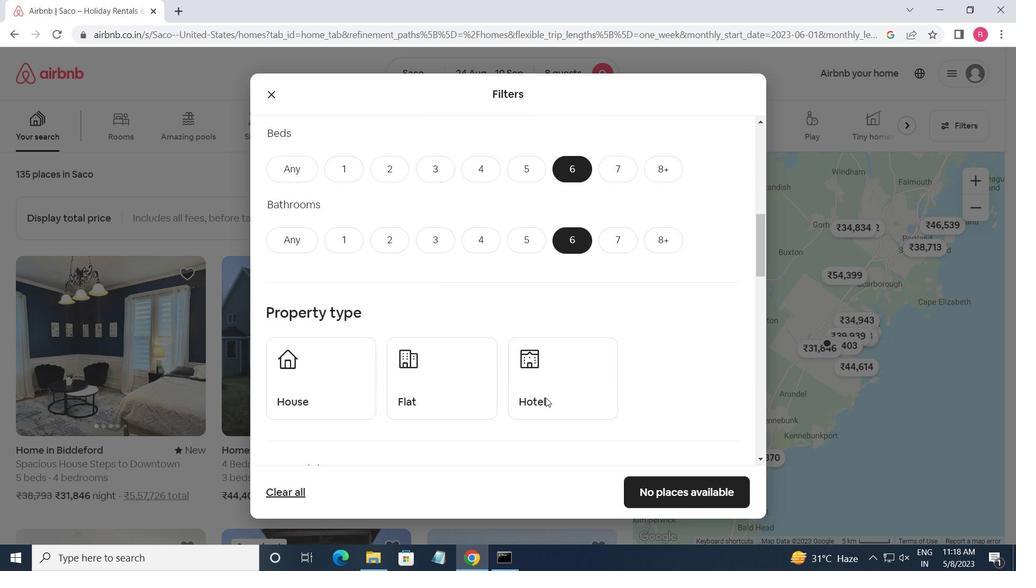 
Action: Mouse moved to (305, 301)
Screenshot: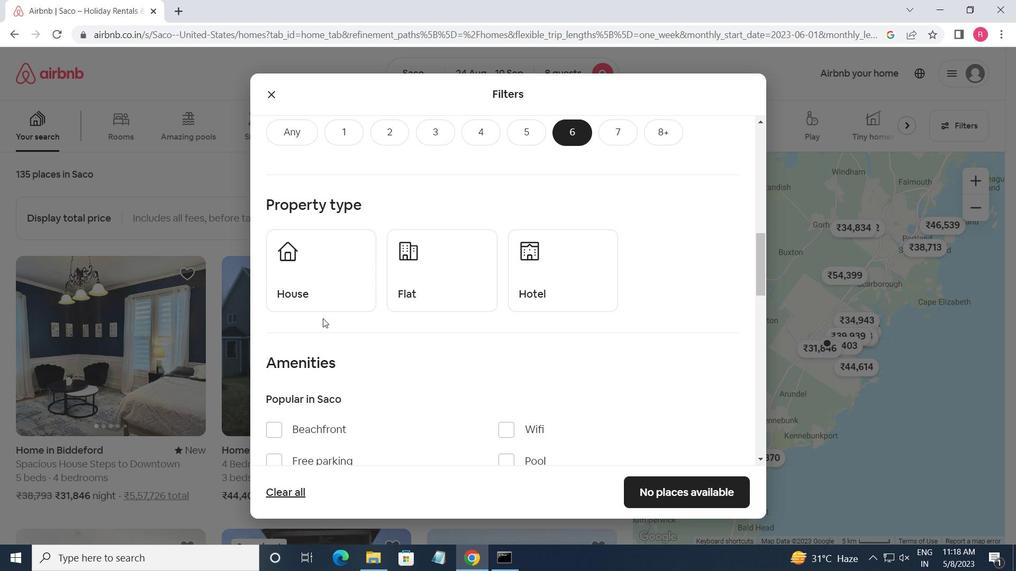 
Action: Mouse pressed left at (305, 301)
Screenshot: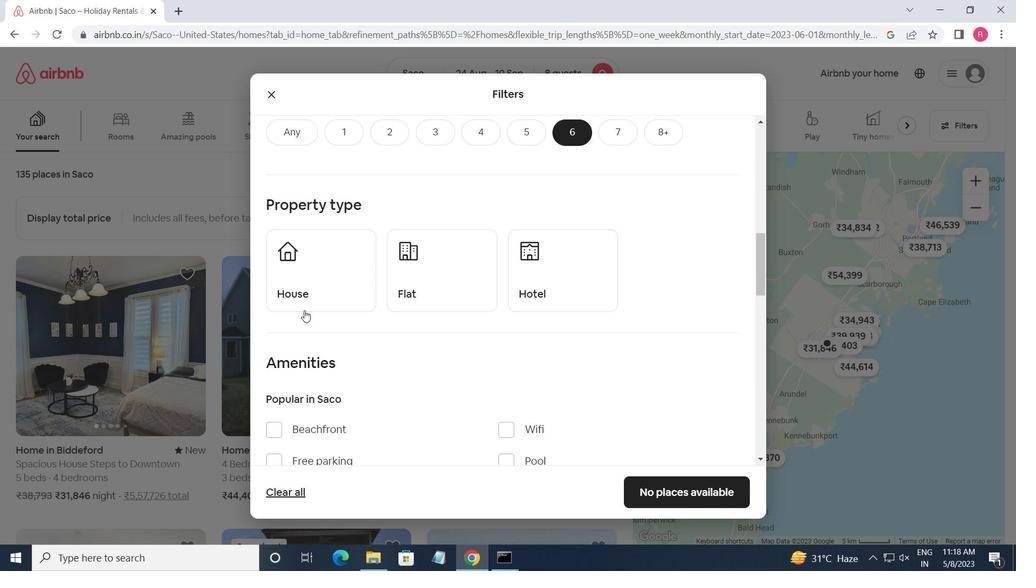 
Action: Mouse moved to (418, 292)
Screenshot: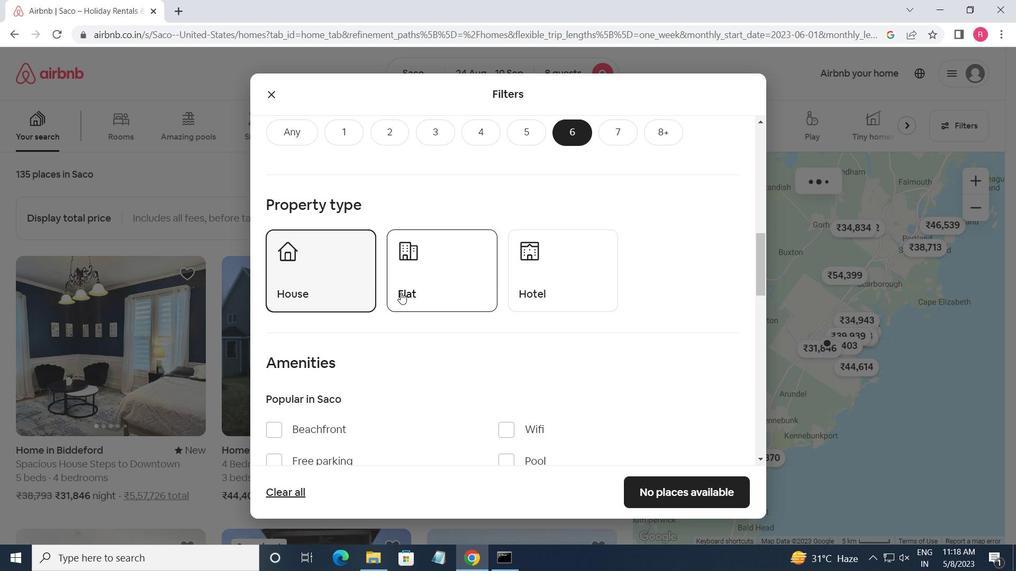 
Action: Mouse pressed left at (418, 292)
Screenshot: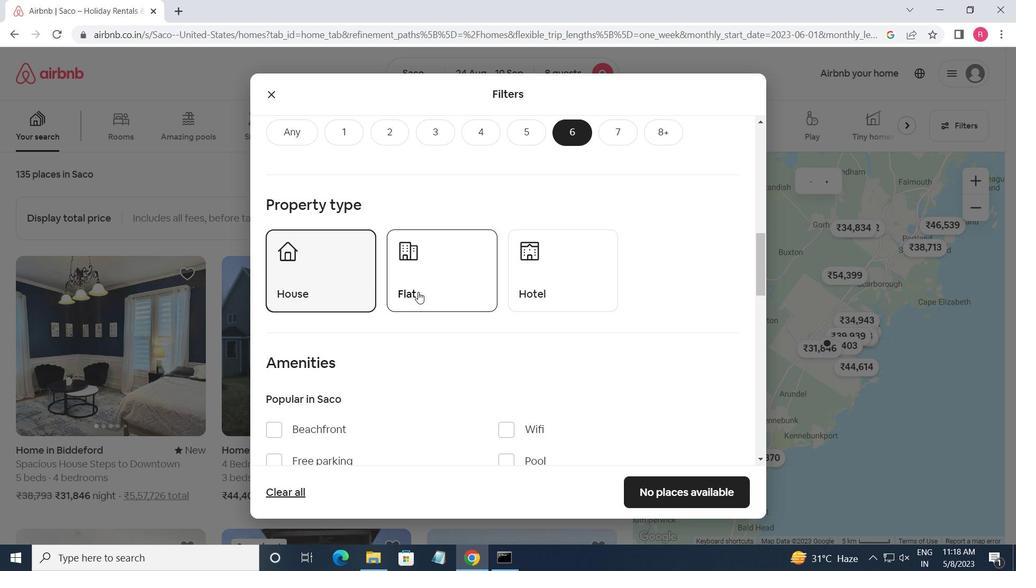 
Action: Mouse moved to (461, 347)
Screenshot: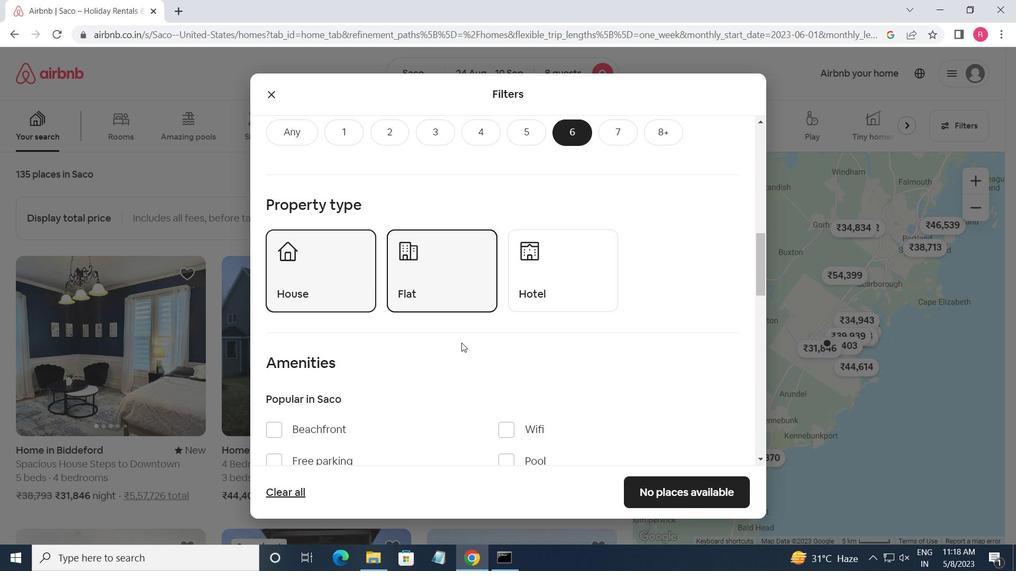 
Action: Mouse scrolled (461, 346) with delta (0, 0)
Screenshot: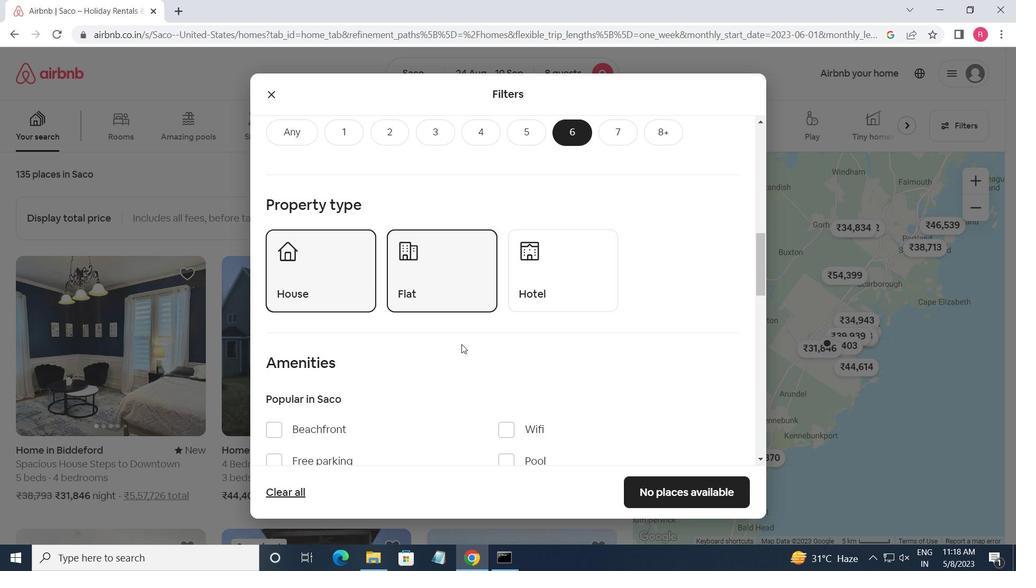 
Action: Mouse scrolled (461, 346) with delta (0, 0)
Screenshot: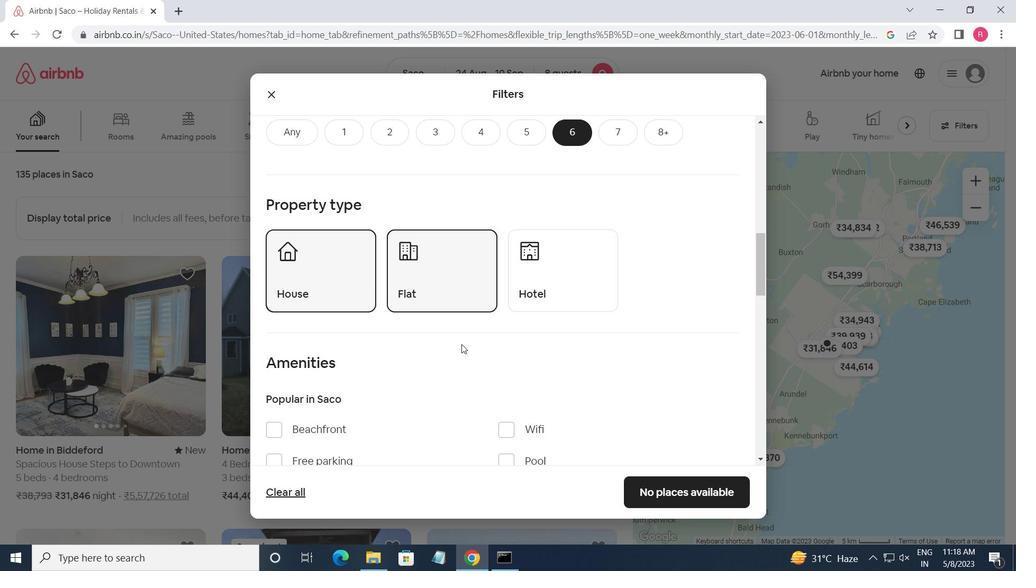 
Action: Mouse moved to (503, 296)
Screenshot: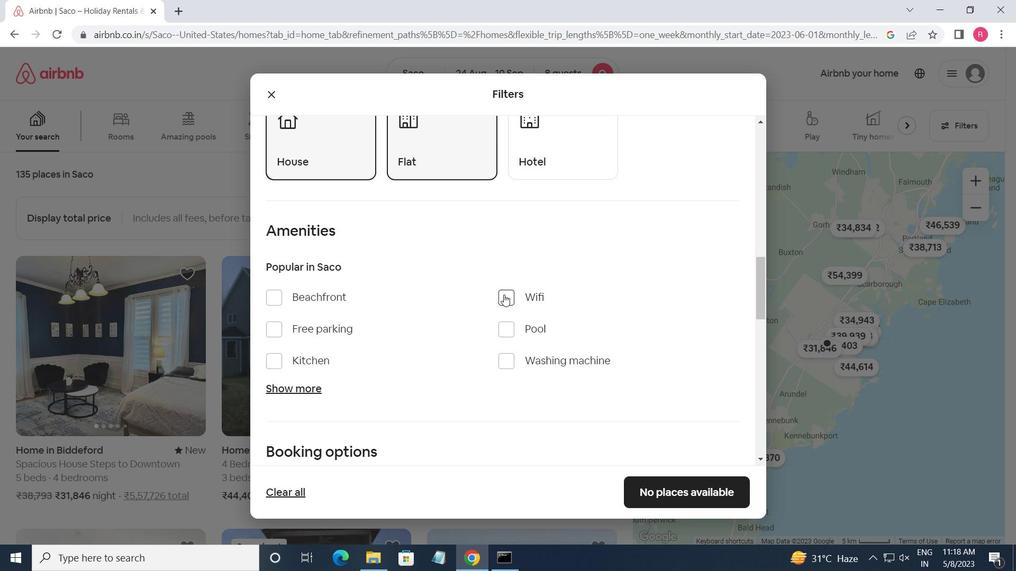 
Action: Mouse pressed left at (503, 296)
Screenshot: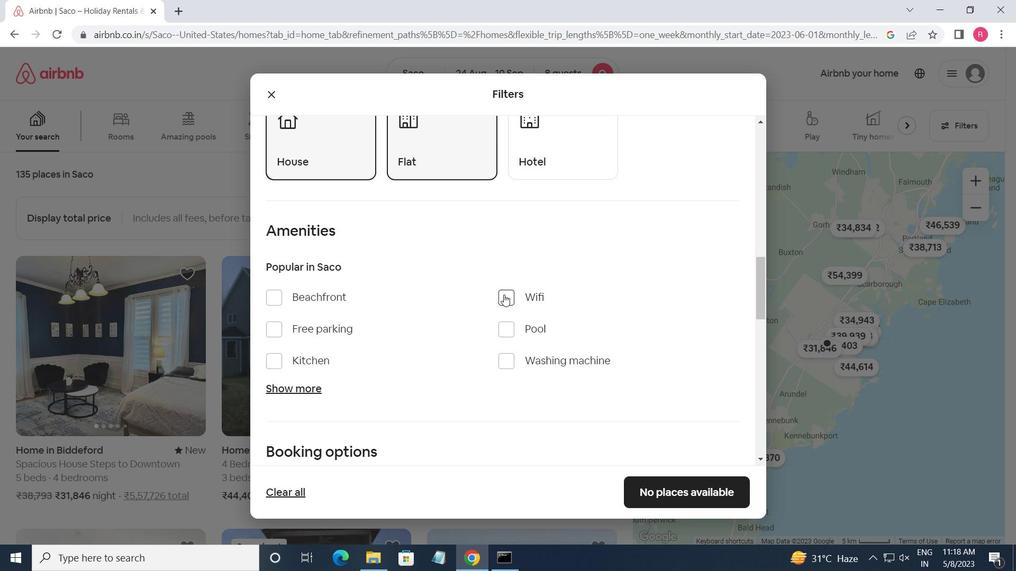 
Action: Mouse moved to (280, 329)
Screenshot: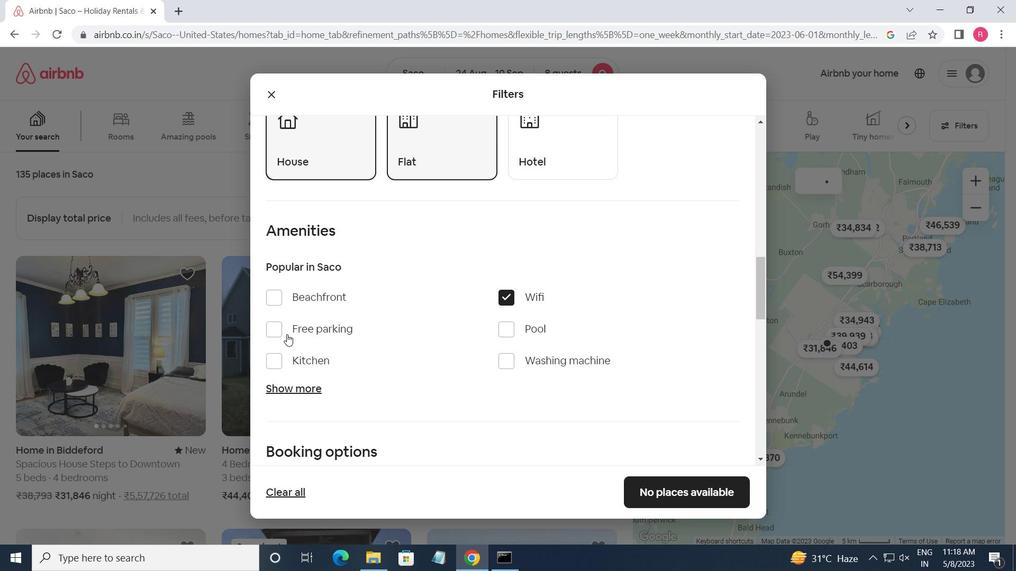 
Action: Mouse pressed left at (280, 329)
Screenshot: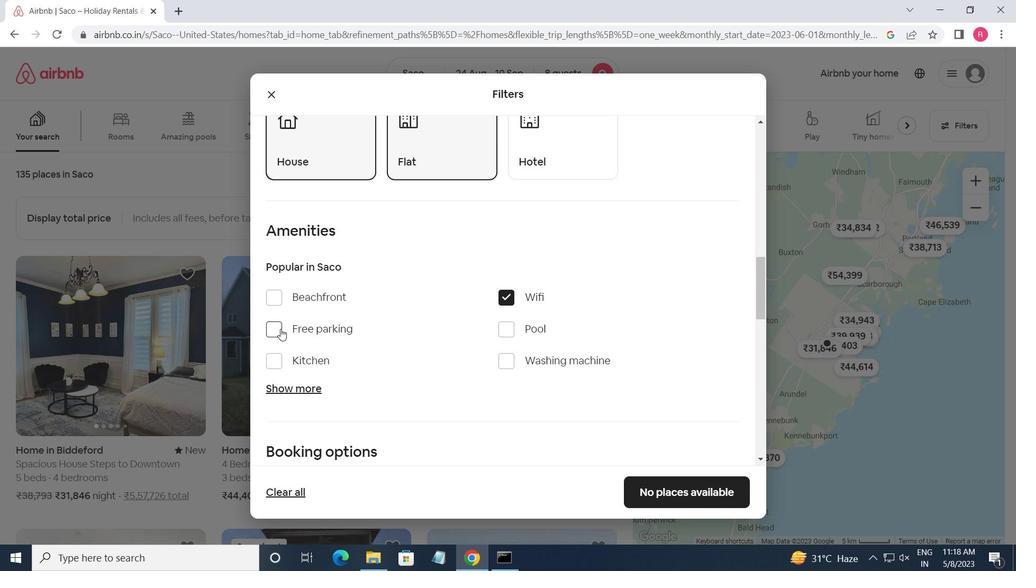 
Action: Mouse moved to (300, 390)
Screenshot: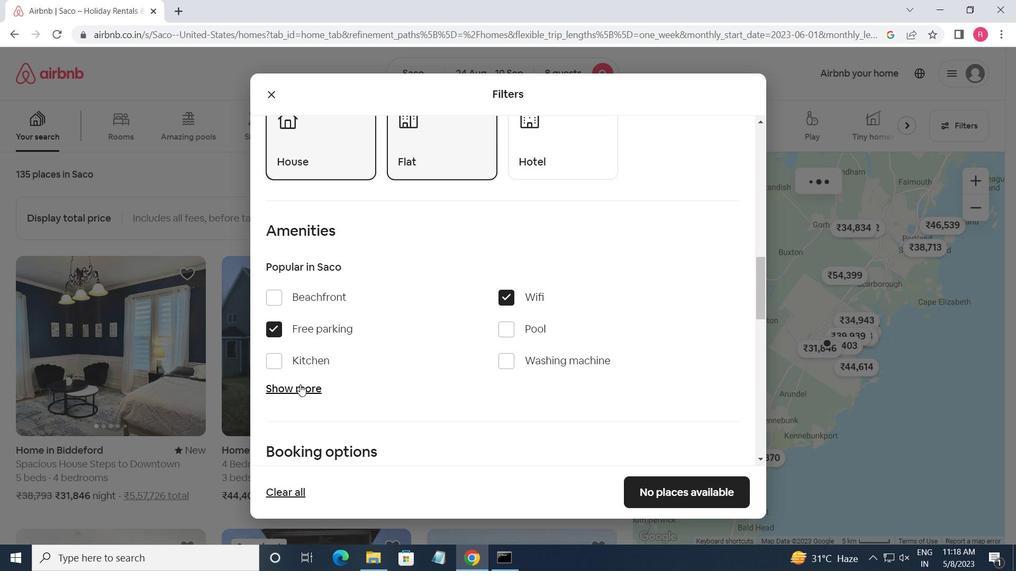 
Action: Mouse pressed left at (300, 390)
Screenshot: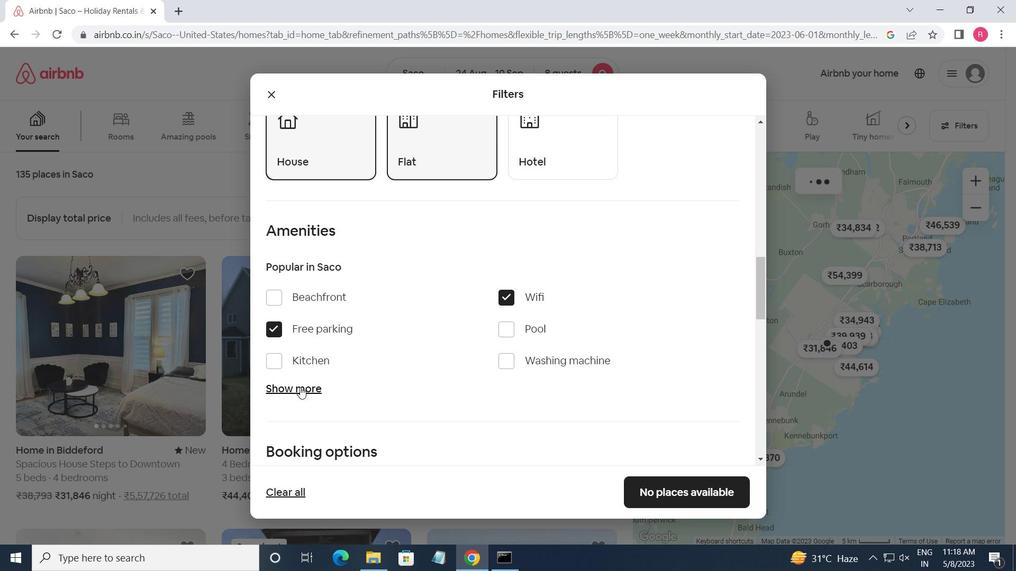 
Action: Mouse moved to (386, 357)
Screenshot: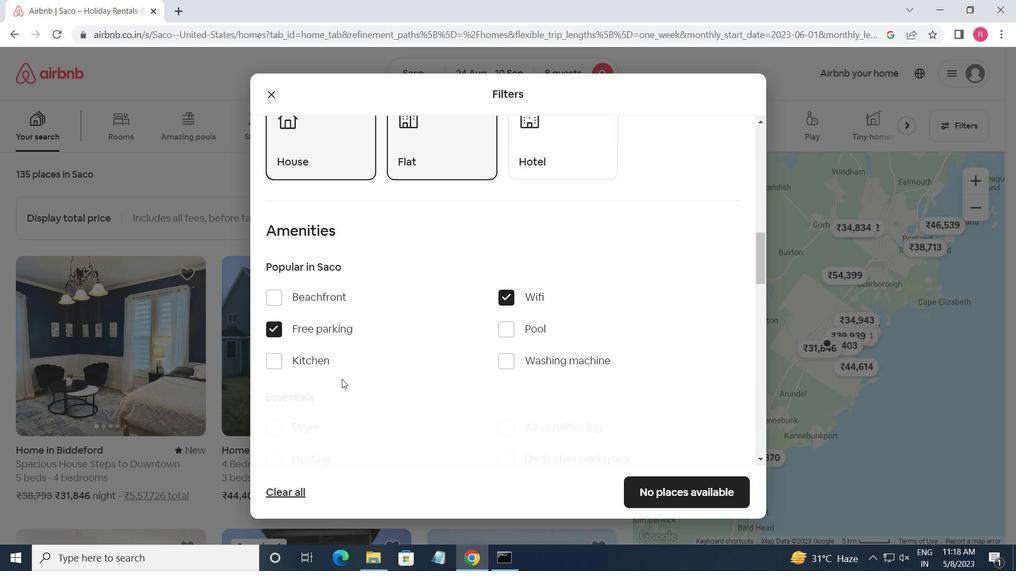 
Action: Mouse scrolled (386, 356) with delta (0, 0)
Screenshot: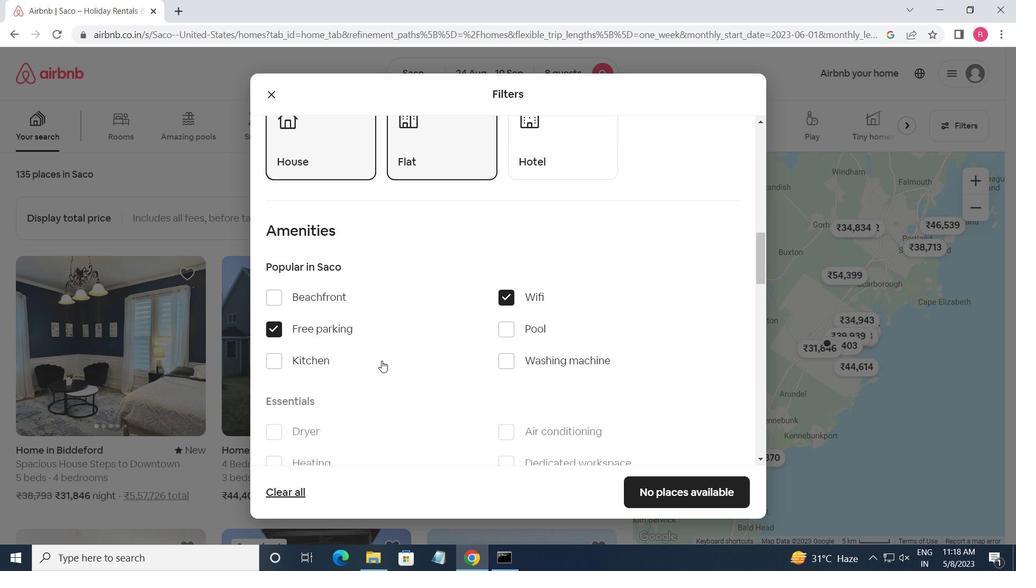 
Action: Mouse scrolled (386, 356) with delta (0, 0)
Screenshot: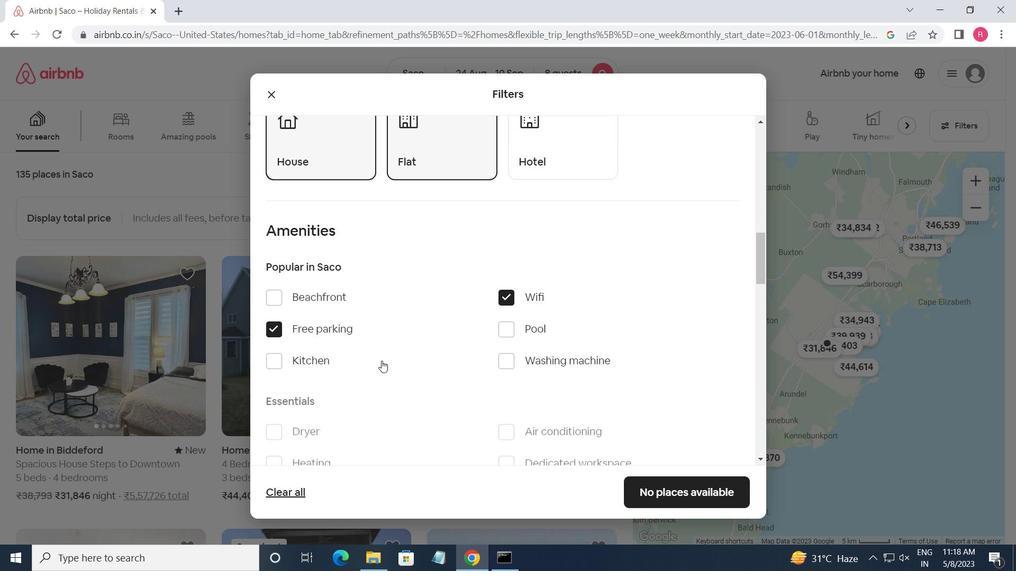 
Action: Mouse moved to (385, 356)
Screenshot: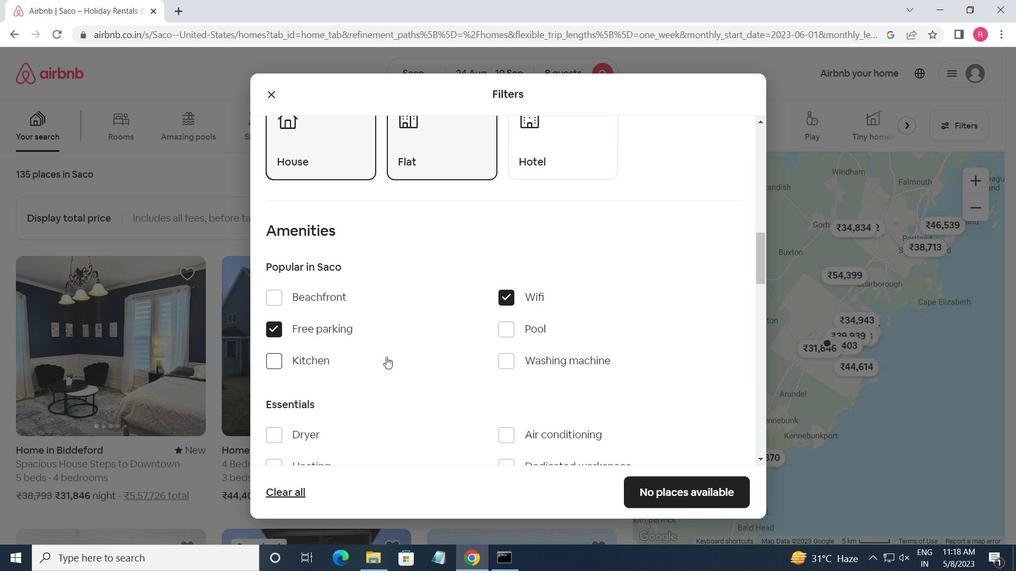
Action: Mouse scrolled (385, 356) with delta (0, 0)
Screenshot: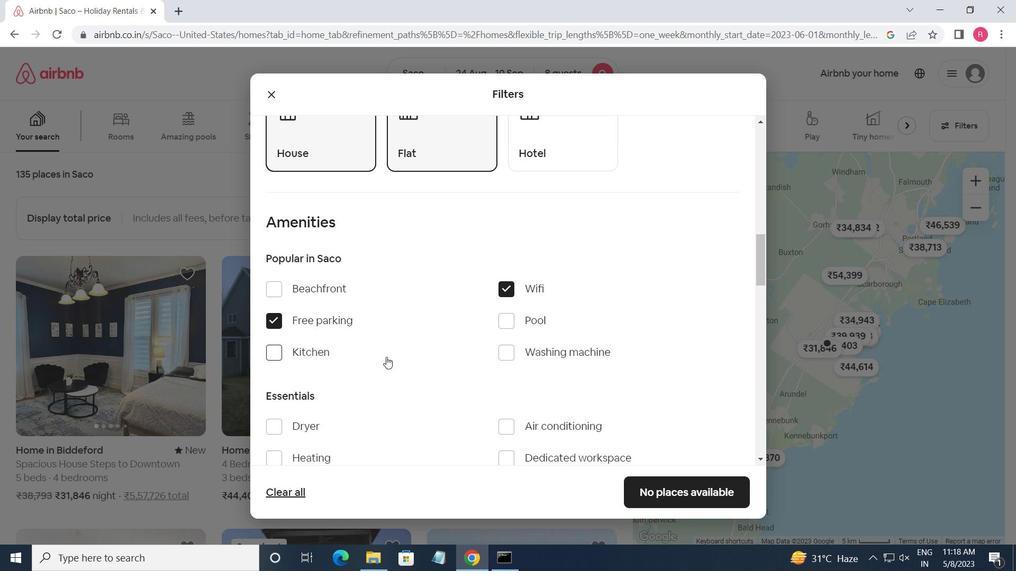 
Action: Mouse moved to (275, 304)
Screenshot: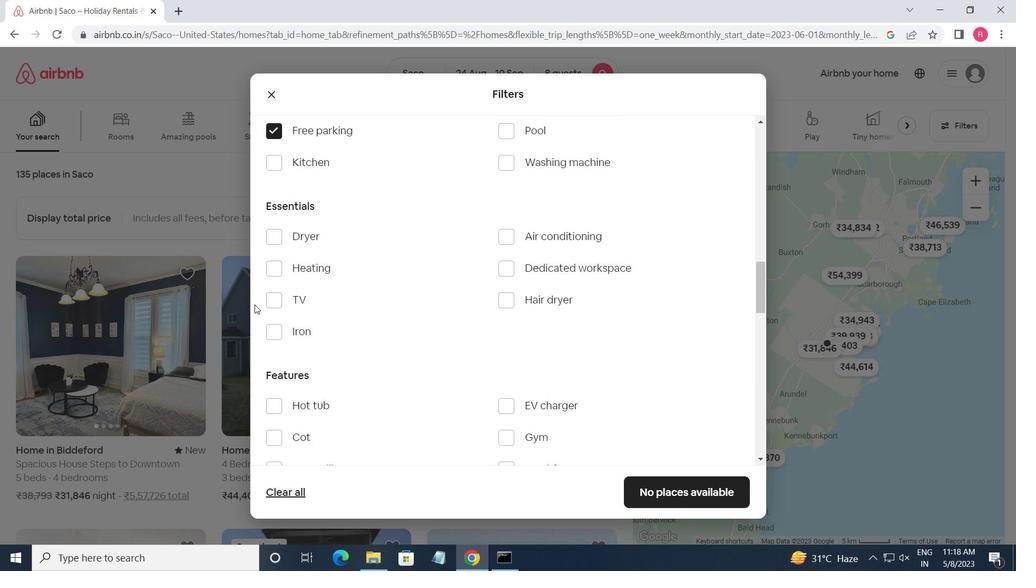 
Action: Mouse pressed left at (275, 304)
Screenshot: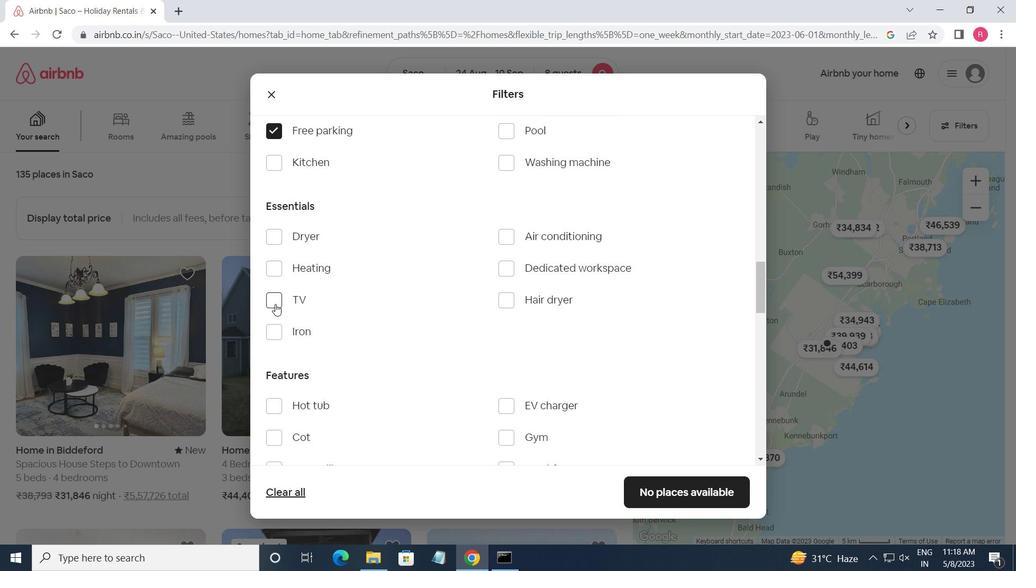 
Action: Mouse moved to (359, 351)
Screenshot: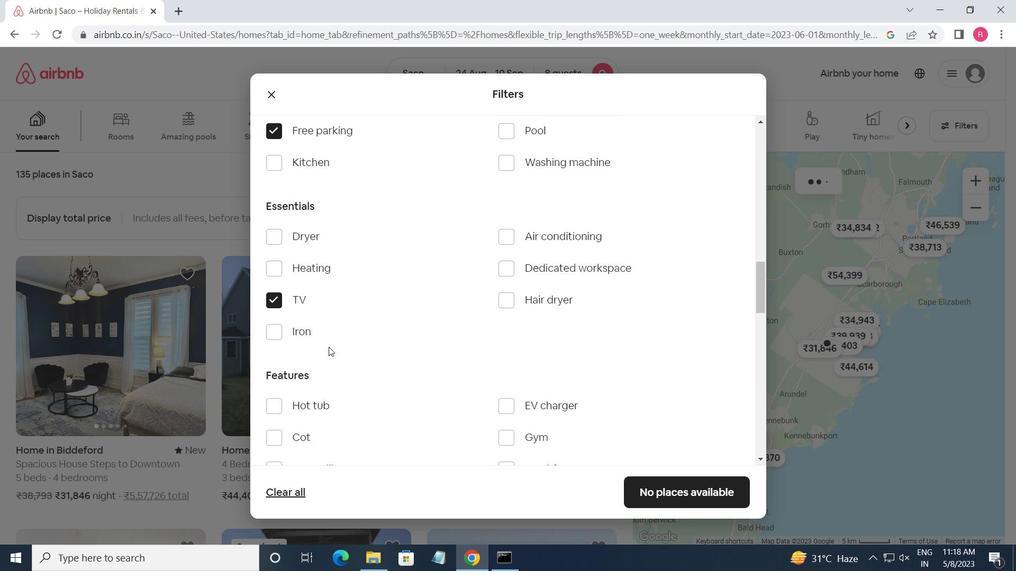 
Action: Mouse scrolled (359, 350) with delta (0, 0)
Screenshot: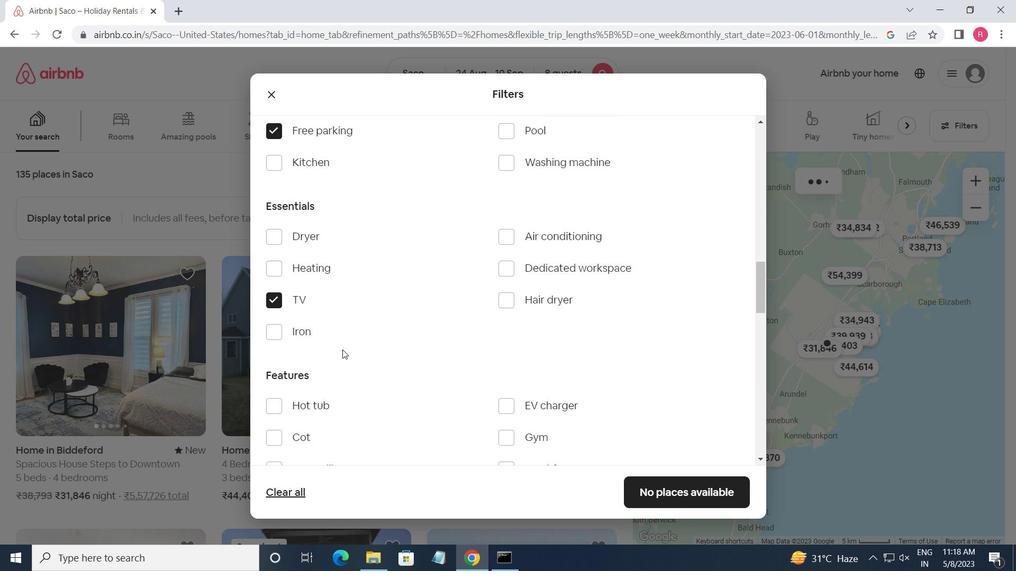 
Action: Mouse scrolled (359, 350) with delta (0, 0)
Screenshot: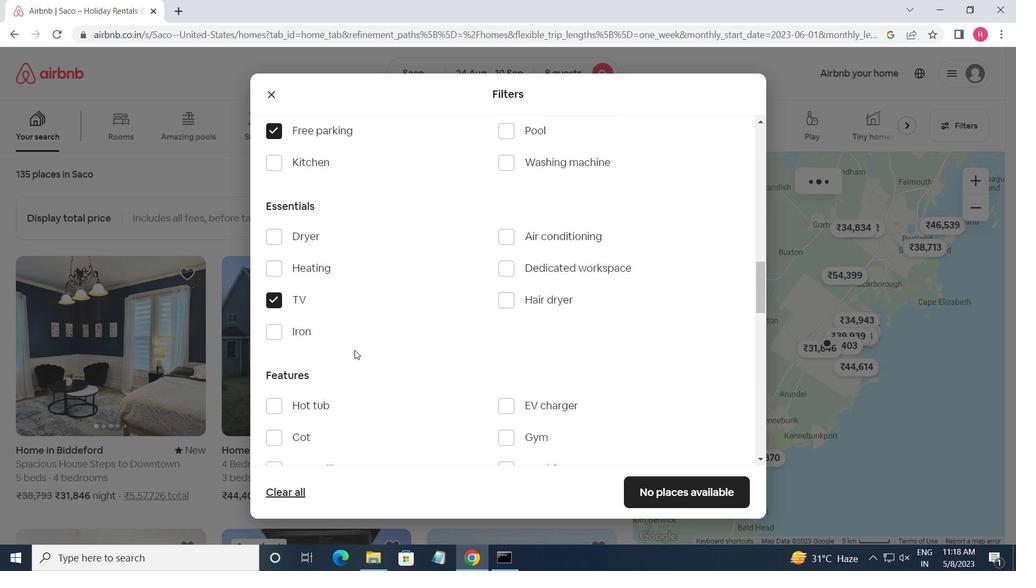 
Action: Mouse moved to (503, 301)
Screenshot: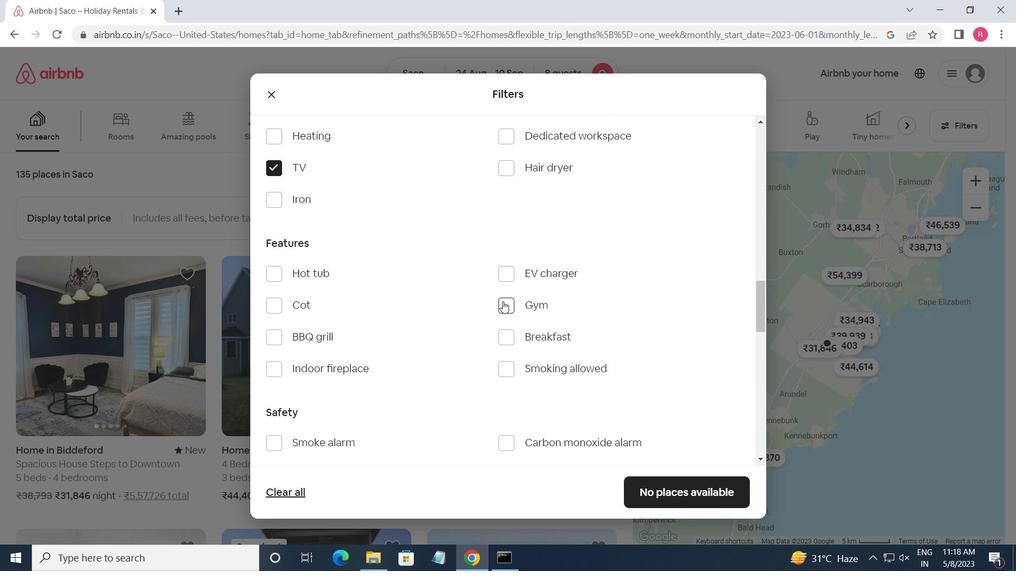 
Action: Mouse pressed left at (503, 301)
Screenshot: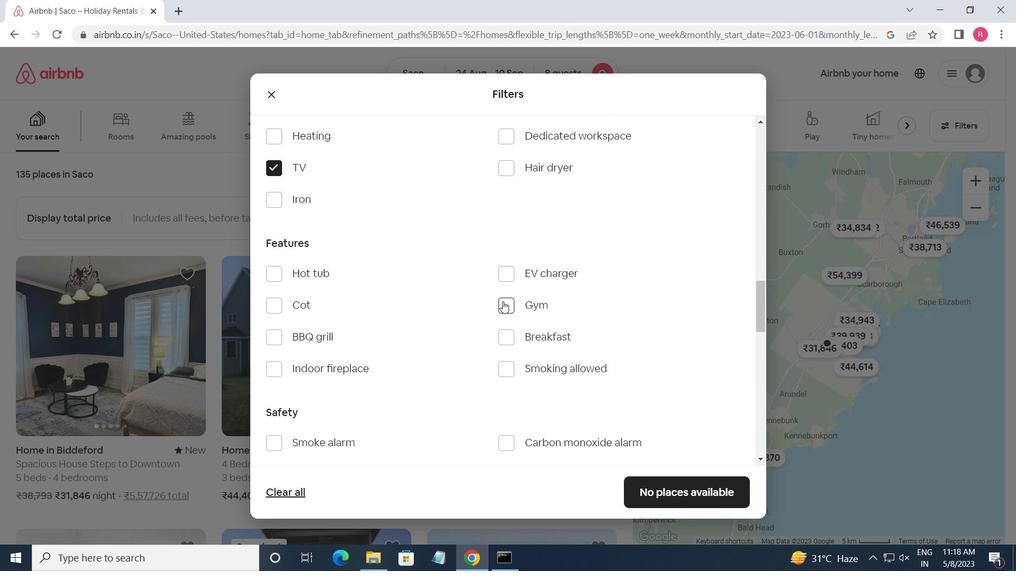 
Action: Mouse moved to (508, 340)
Screenshot: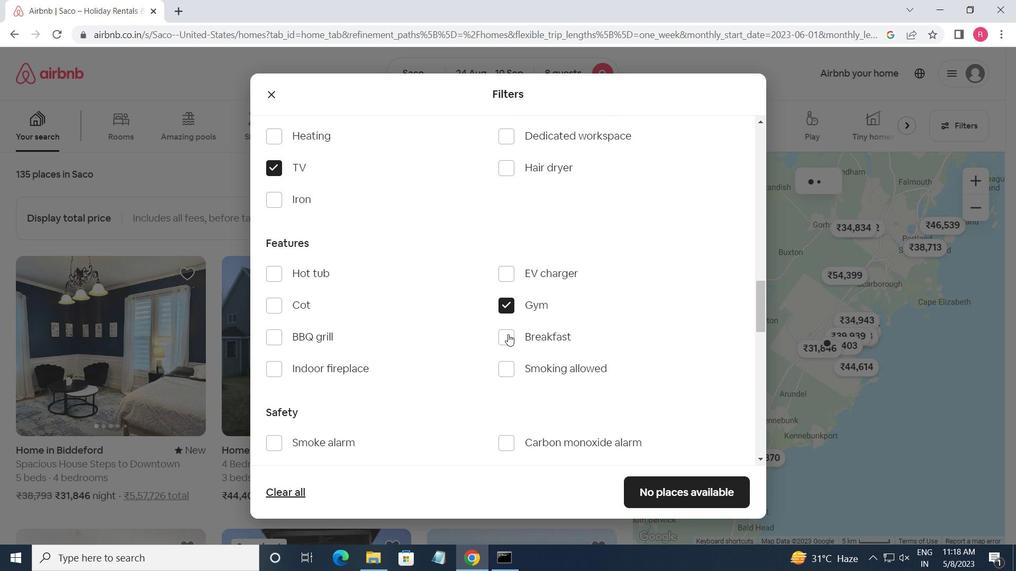 
Action: Mouse pressed left at (508, 340)
Screenshot: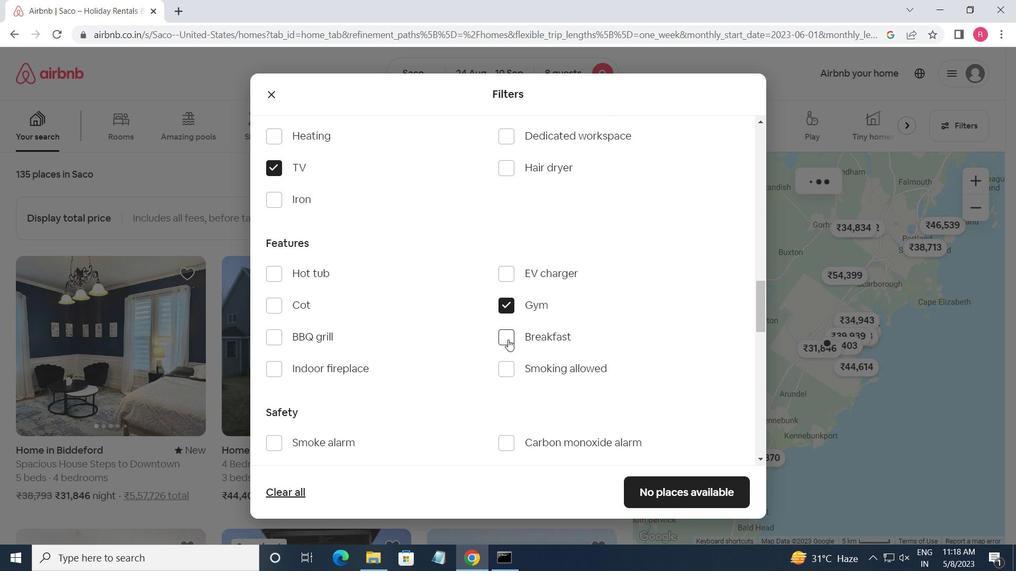 
Action: Mouse scrolled (508, 339) with delta (0, 0)
Screenshot: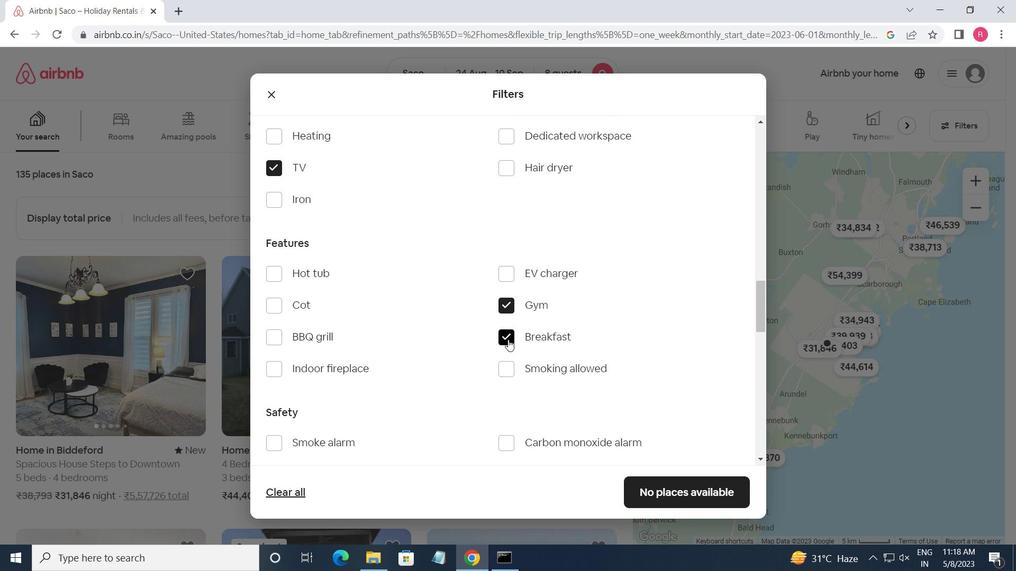 
Action: Mouse scrolled (508, 339) with delta (0, 0)
Screenshot: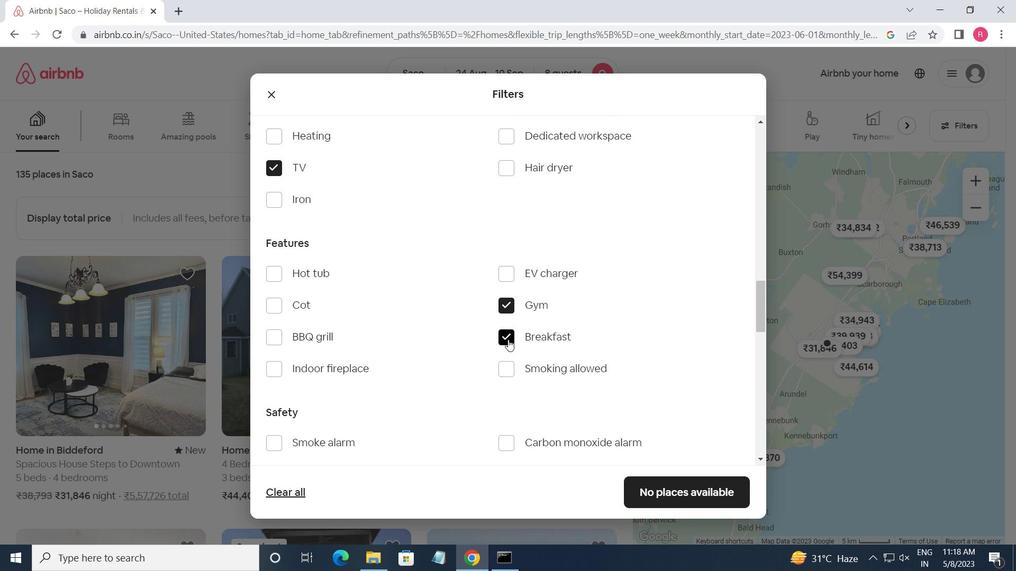 
Action: Mouse moved to (574, 338)
Screenshot: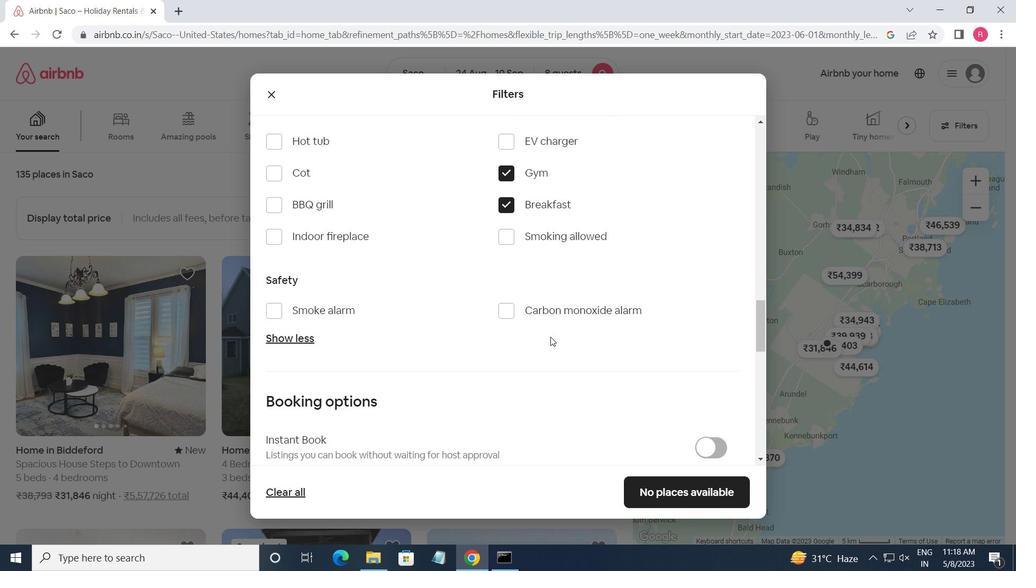 
Action: Mouse scrolled (574, 337) with delta (0, 0)
Screenshot: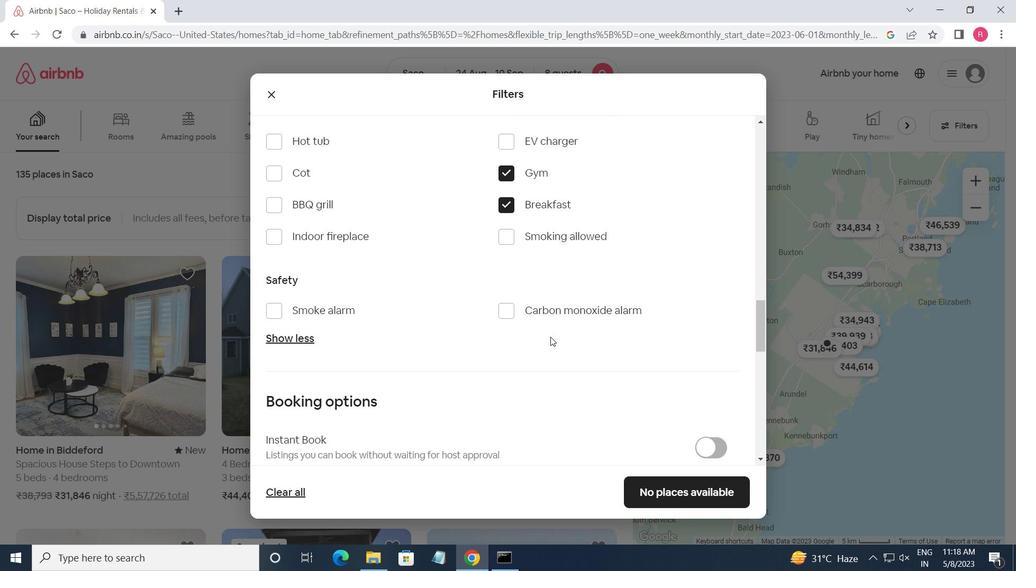 
Action: Mouse moved to (575, 339)
Screenshot: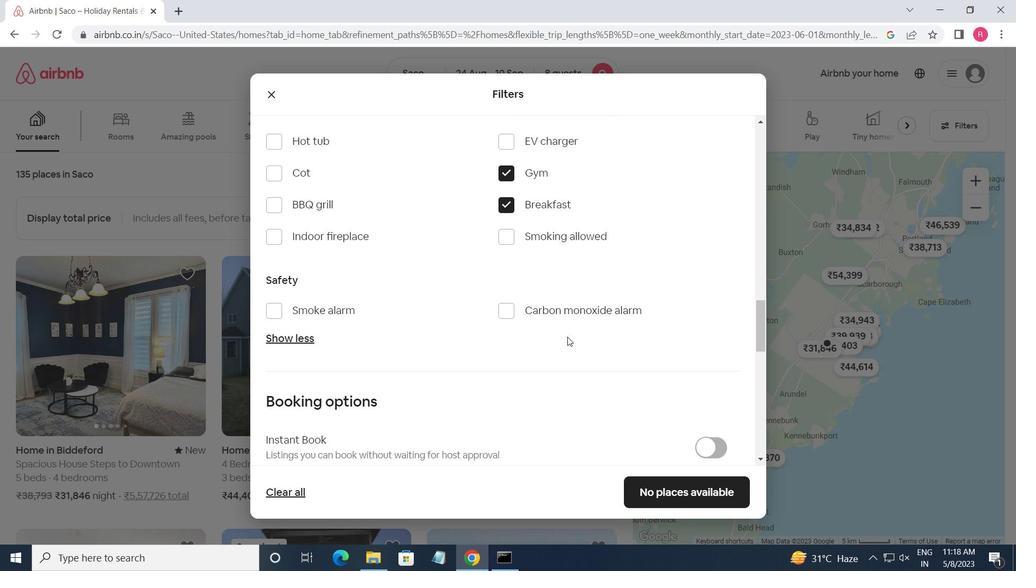 
Action: Mouse scrolled (575, 339) with delta (0, 0)
Screenshot: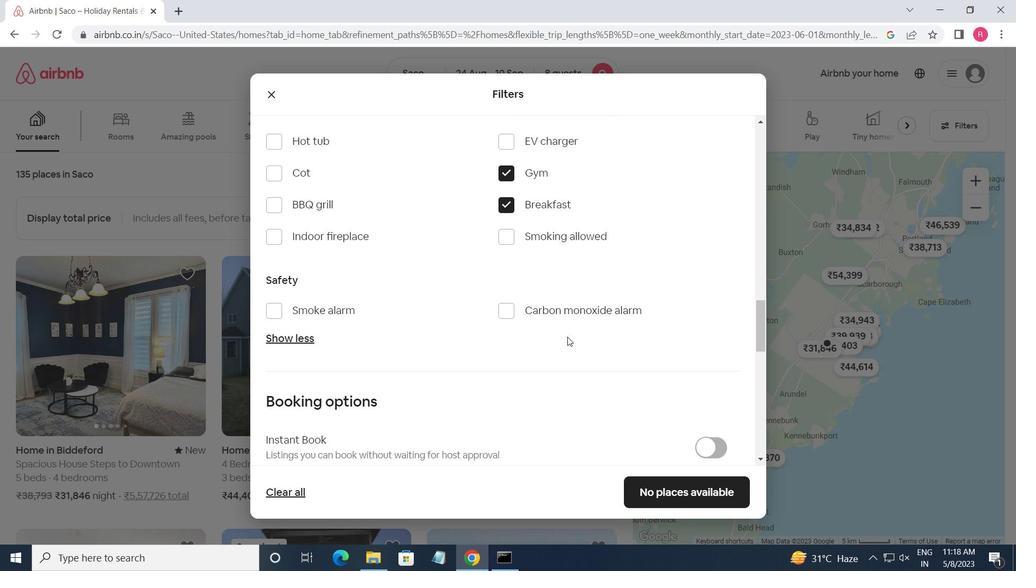 
Action: Mouse moved to (702, 361)
Screenshot: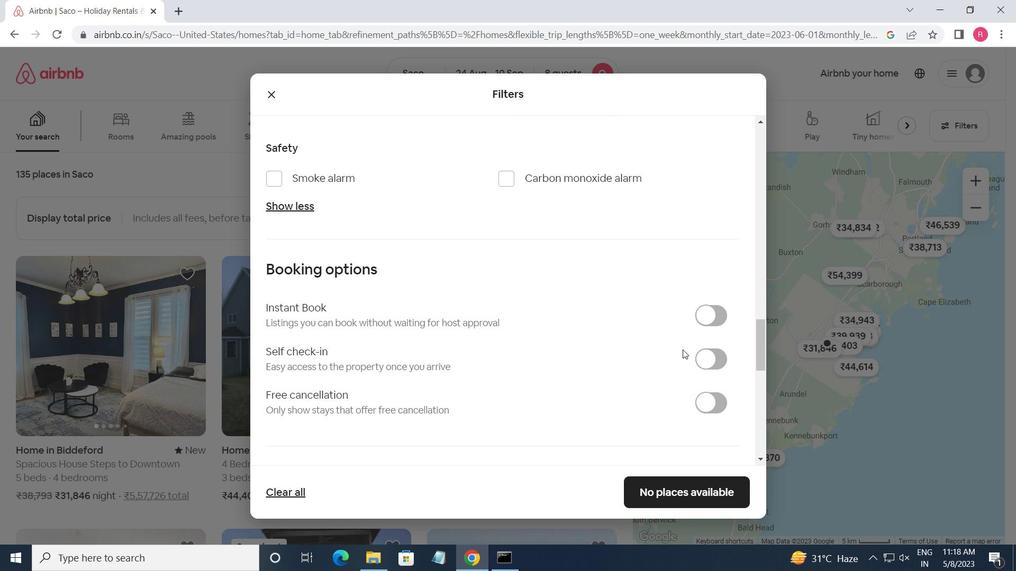 
Action: Mouse pressed left at (702, 361)
Screenshot: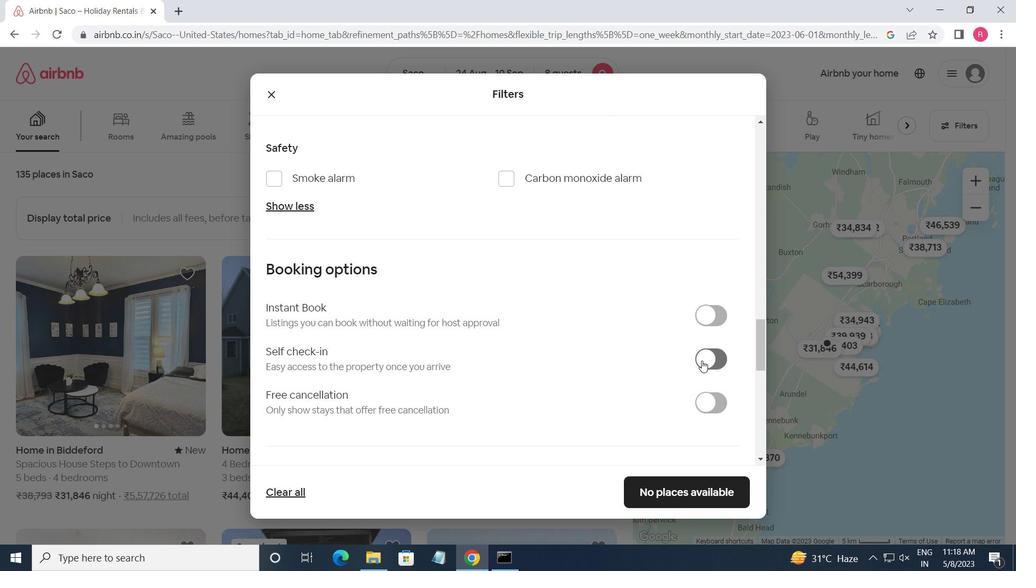 
Action: Mouse moved to (545, 373)
Screenshot: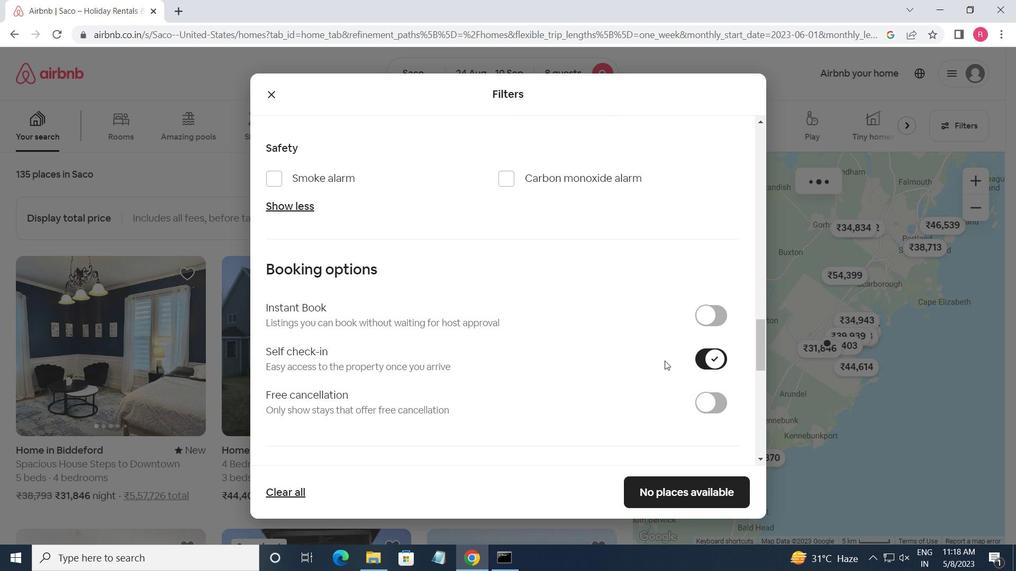 
Action: Mouse scrolled (545, 372) with delta (0, 0)
Screenshot: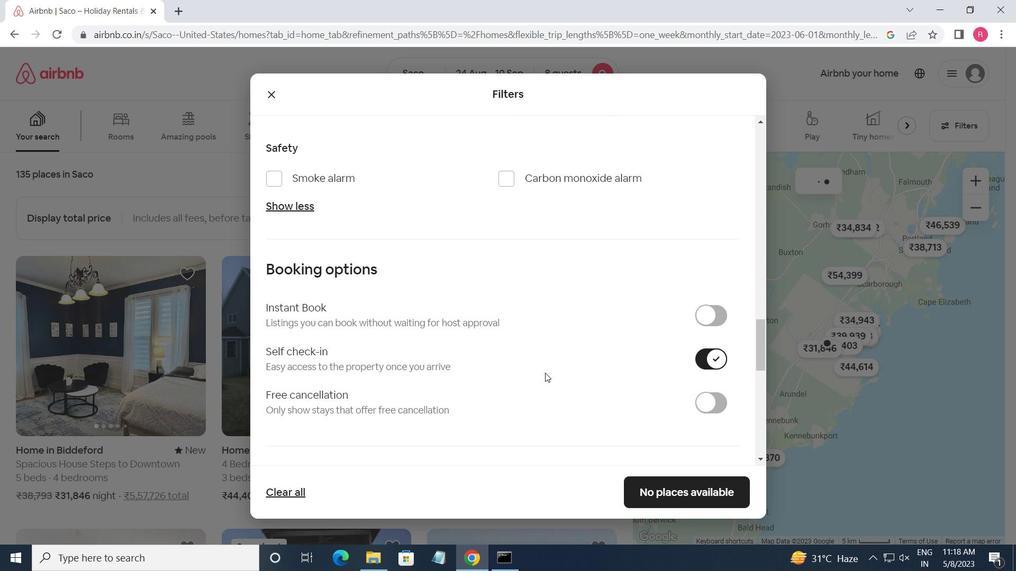 
Action: Mouse scrolled (545, 372) with delta (0, 0)
Screenshot: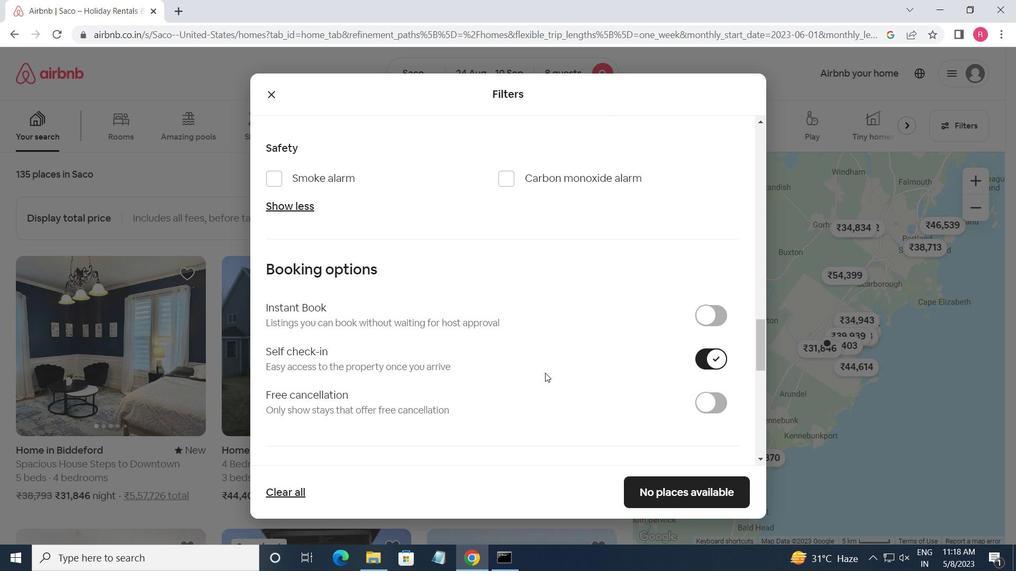 
Action: Mouse scrolled (545, 372) with delta (0, 0)
Screenshot: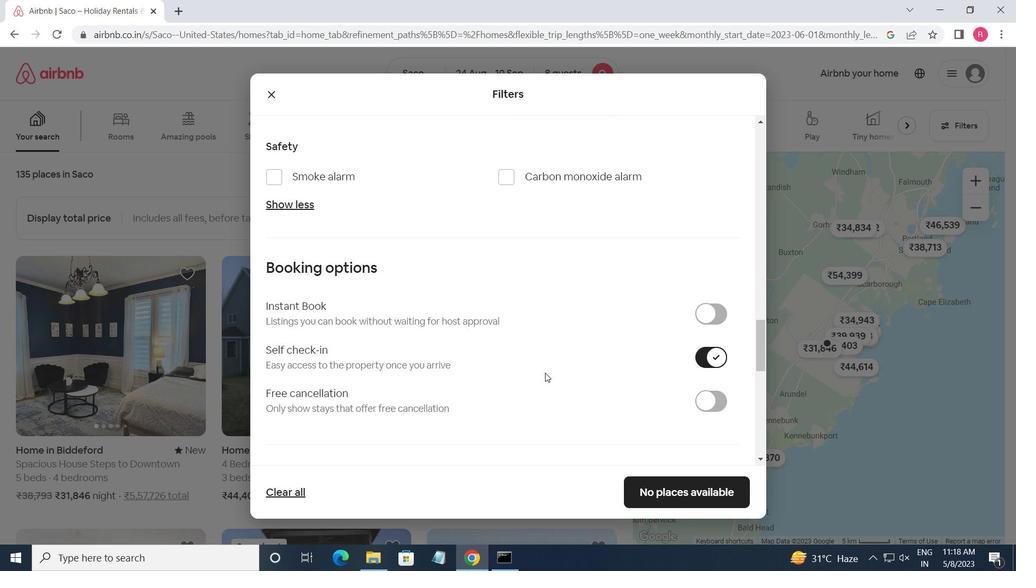 
Action: Mouse scrolled (545, 372) with delta (0, 0)
Screenshot: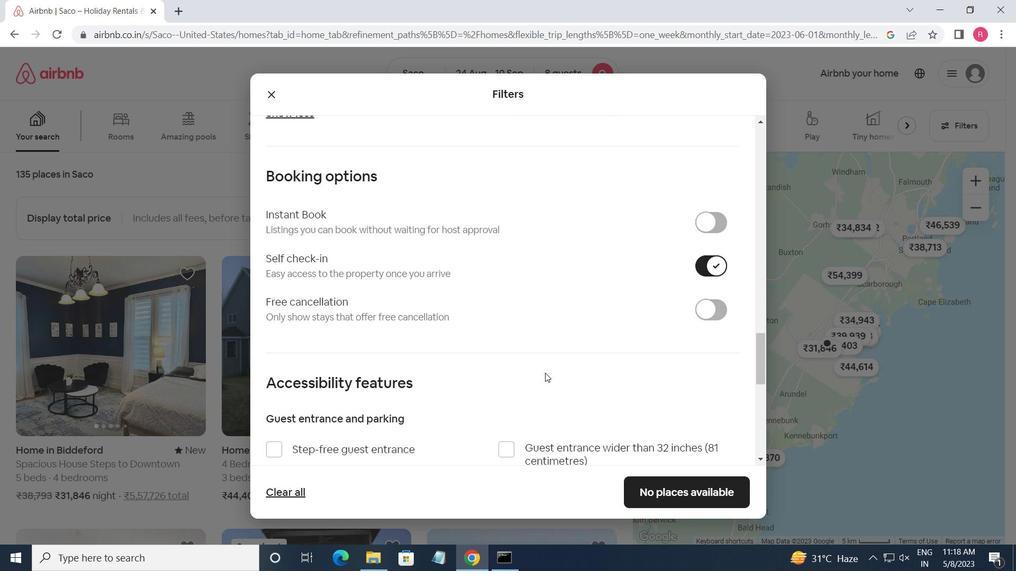 
Action: Mouse scrolled (545, 372) with delta (0, 0)
Screenshot: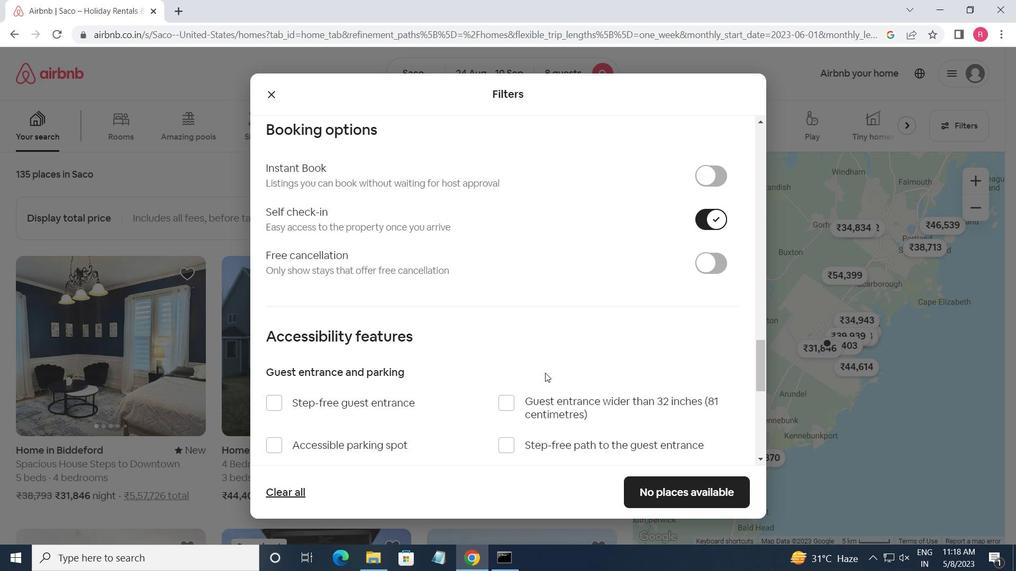 
Action: Mouse scrolled (545, 372) with delta (0, 0)
Screenshot: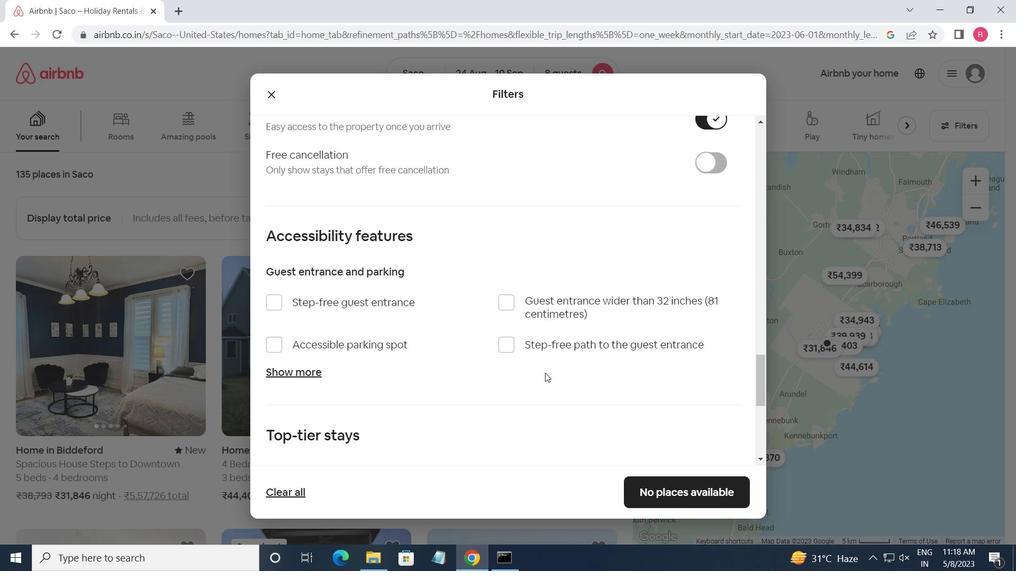 
Action: Mouse moved to (512, 393)
Screenshot: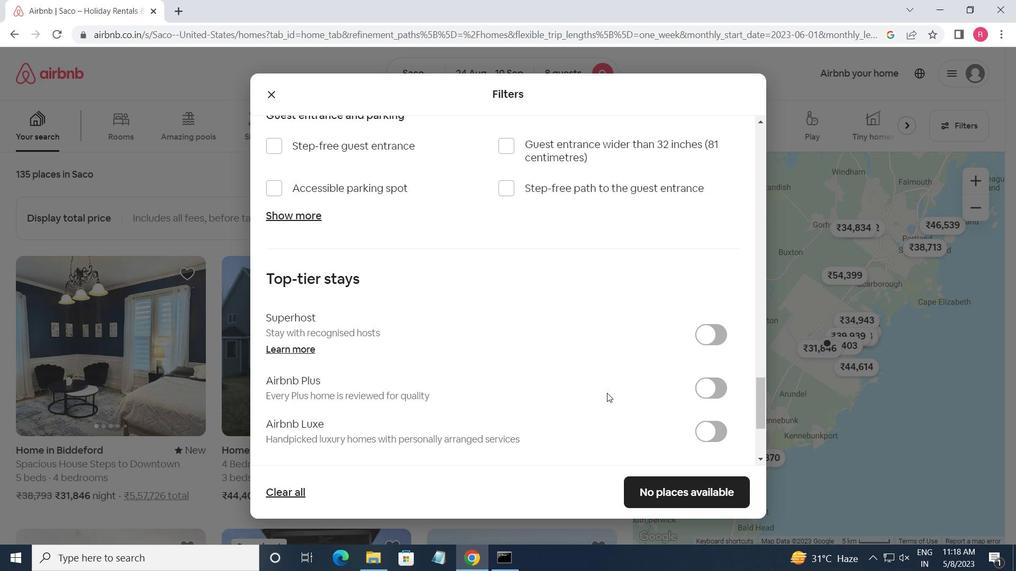 
Action: Mouse scrolled (512, 393) with delta (0, 0)
Screenshot: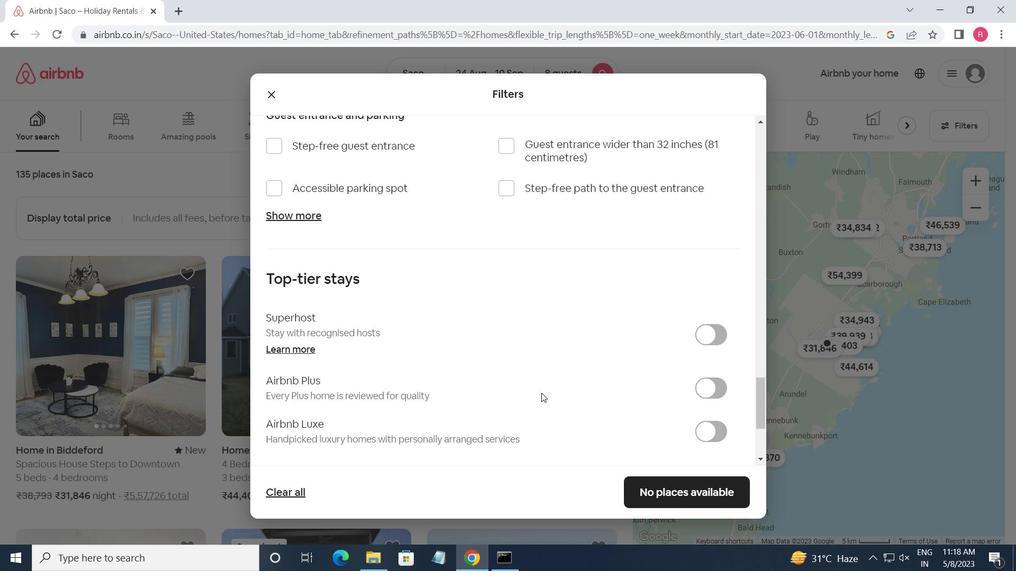 
Action: Mouse scrolled (512, 393) with delta (0, 0)
Screenshot: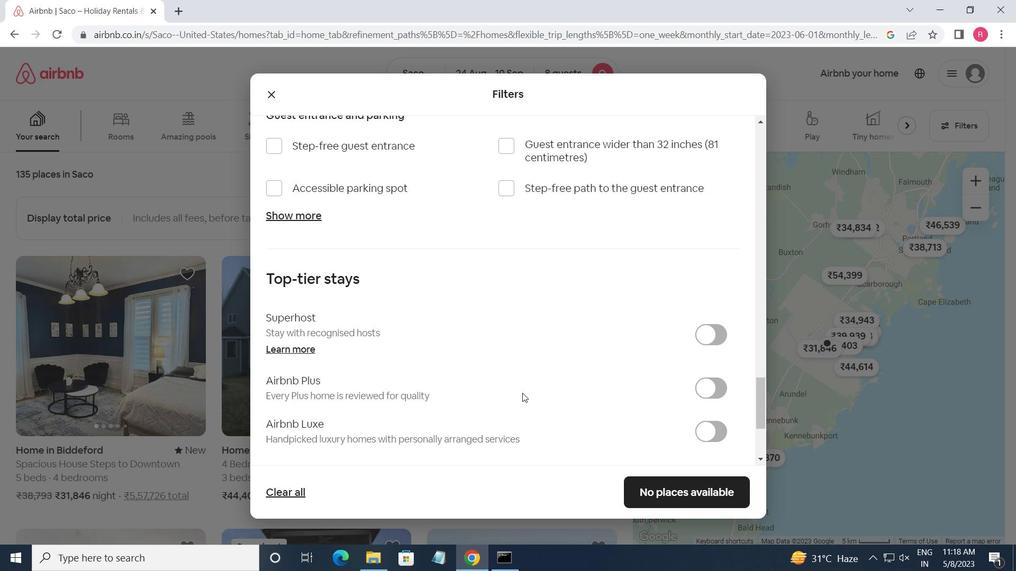 
Action: Mouse scrolled (512, 393) with delta (0, 0)
Screenshot: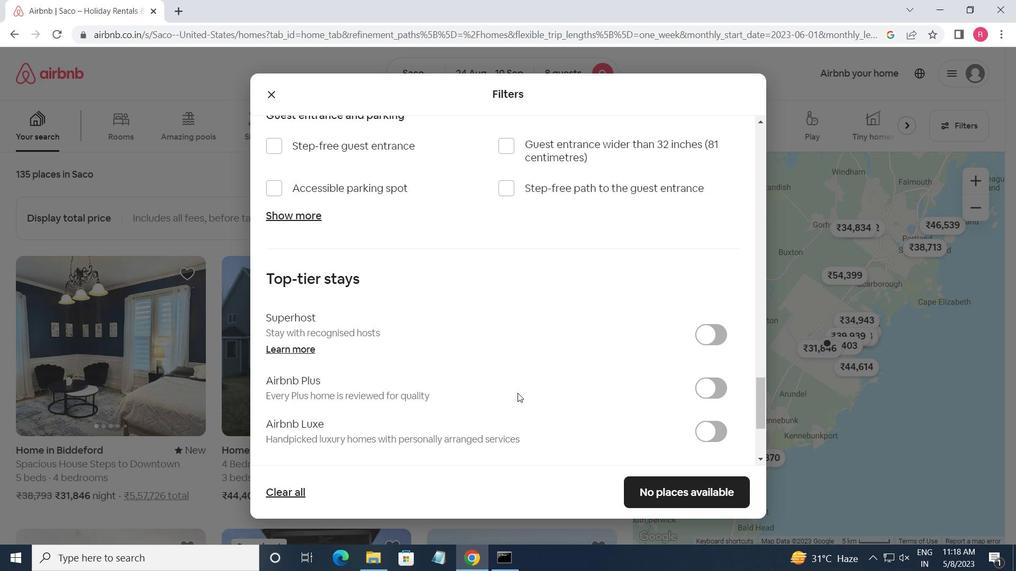 
Action: Mouse moved to (511, 393)
Screenshot: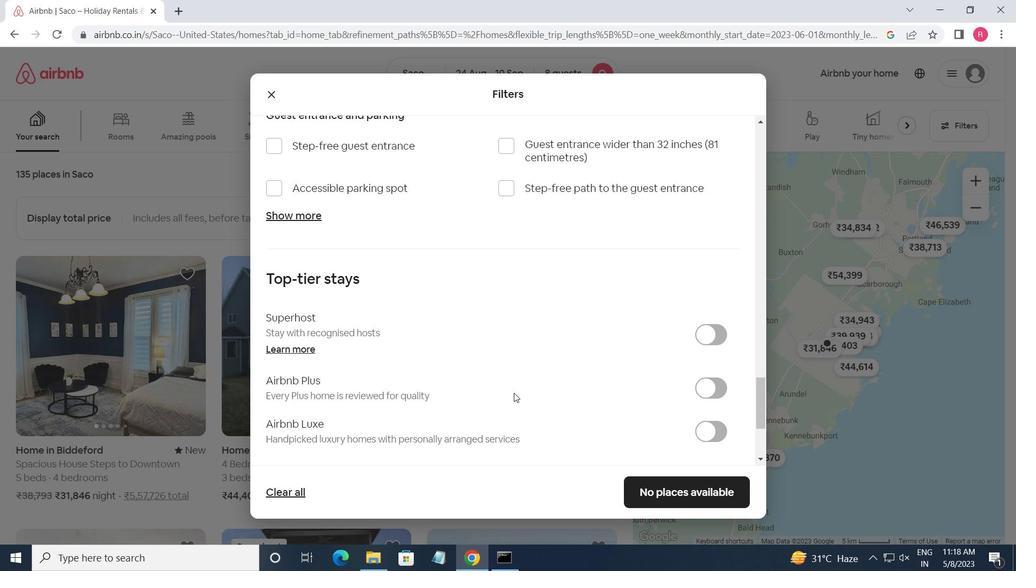
Action: Mouse scrolled (511, 393) with delta (0, 0)
Screenshot: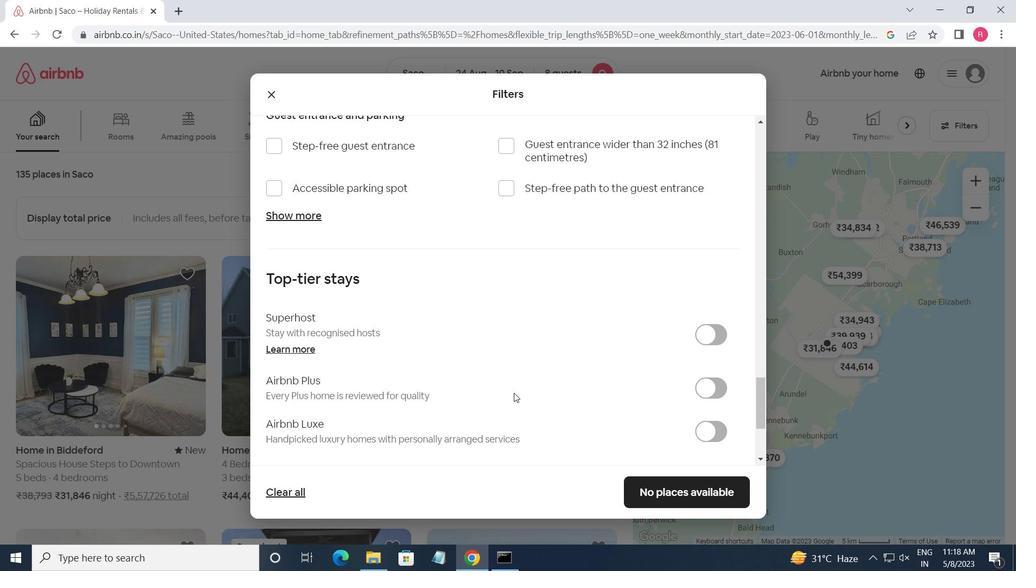 
Action: Mouse moved to (510, 393)
Screenshot: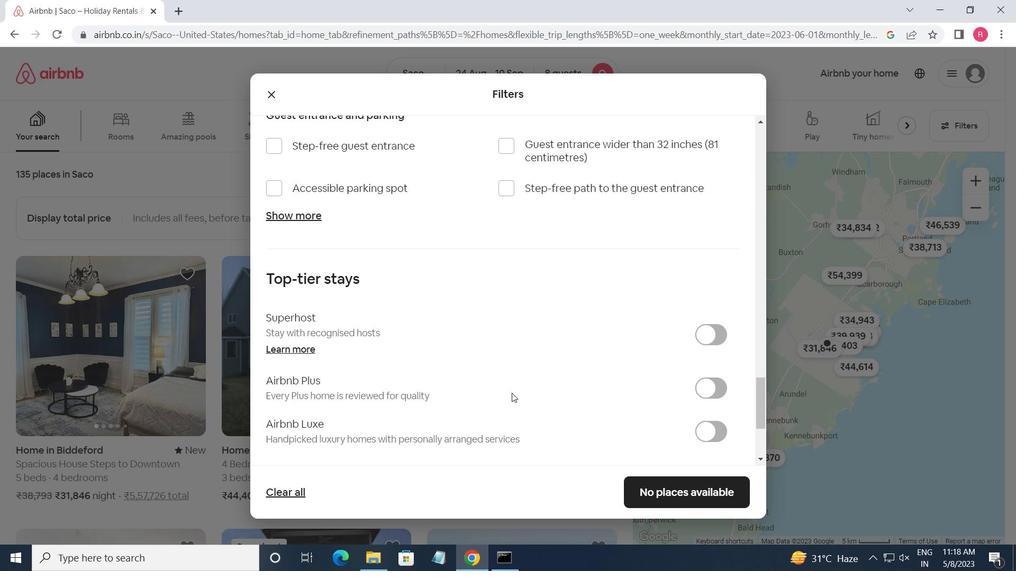 
Action: Mouse scrolled (510, 392) with delta (0, 0)
Screenshot: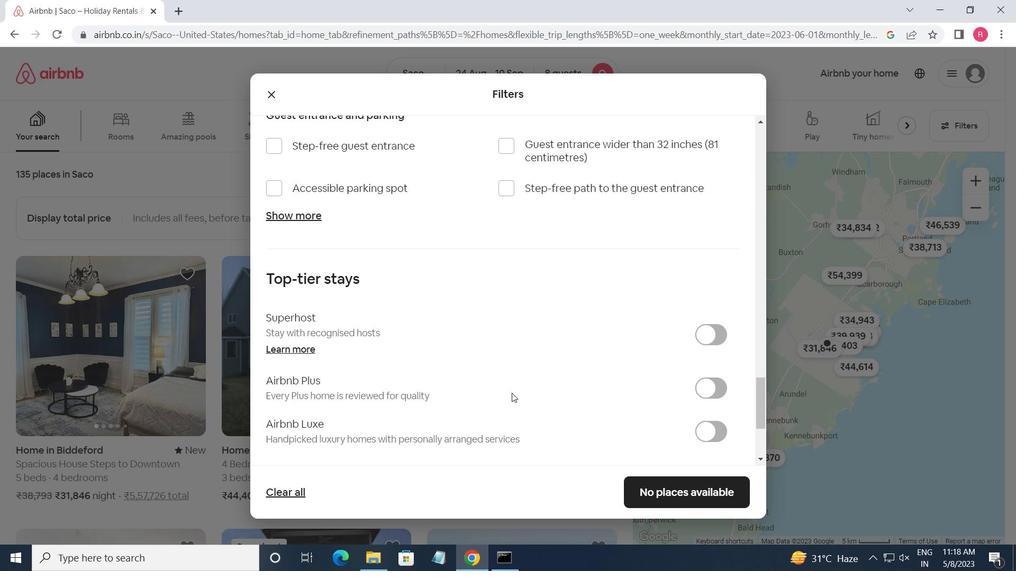 
Action: Mouse moved to (275, 374)
Screenshot: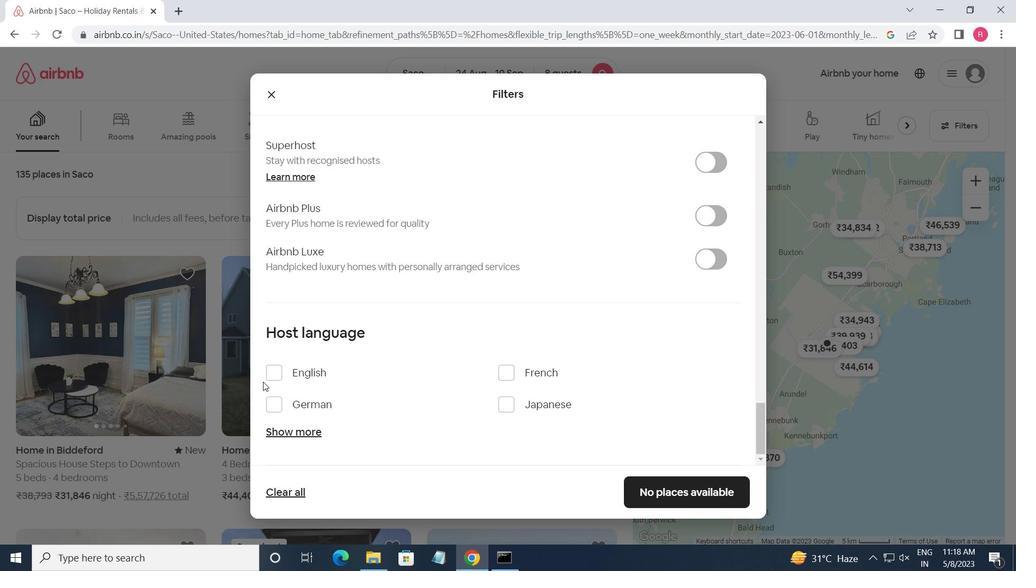 
Action: Mouse pressed left at (275, 374)
Screenshot: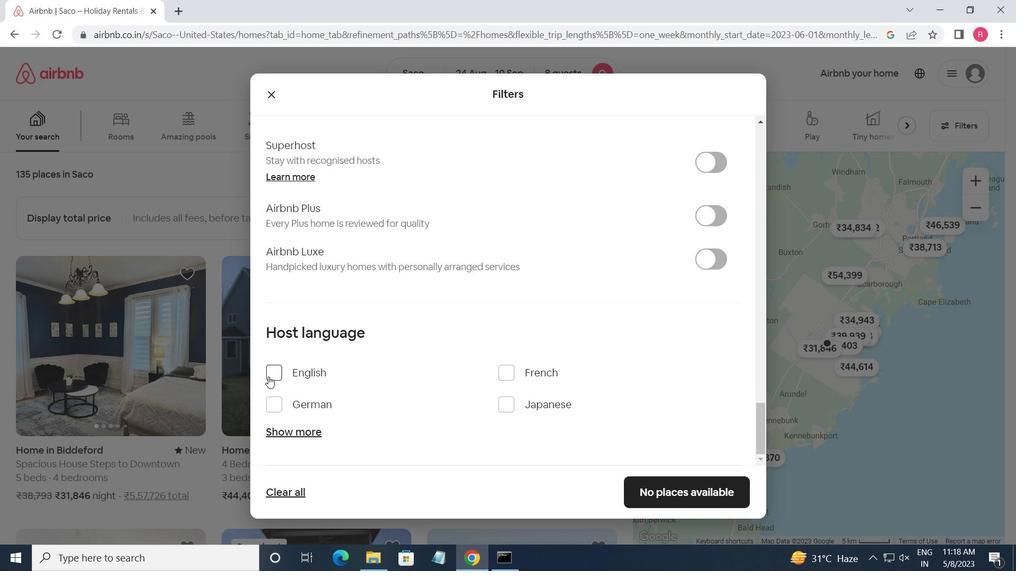 
Action: Mouse moved to (648, 490)
Screenshot: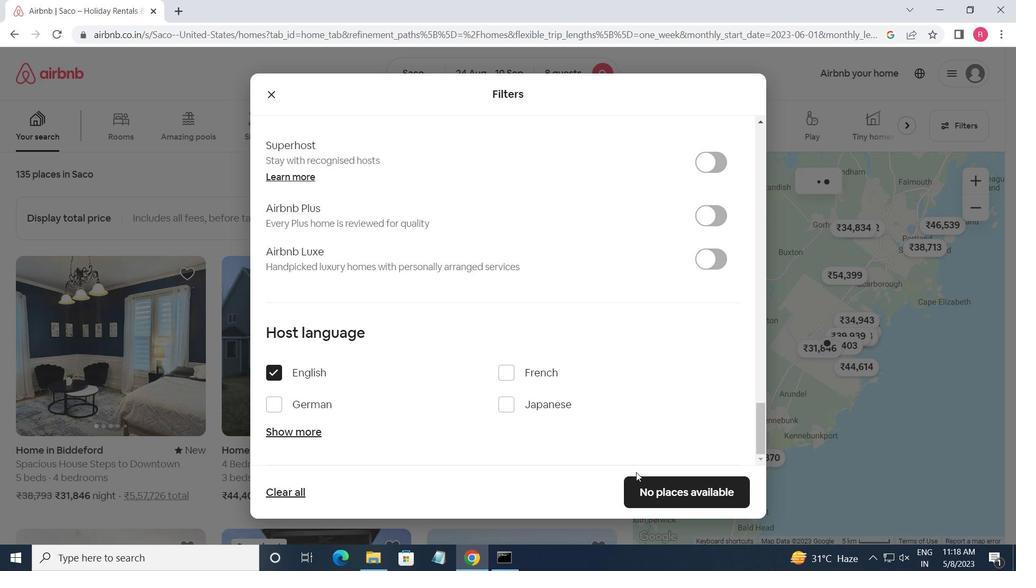 
Action: Mouse pressed left at (648, 490)
Screenshot: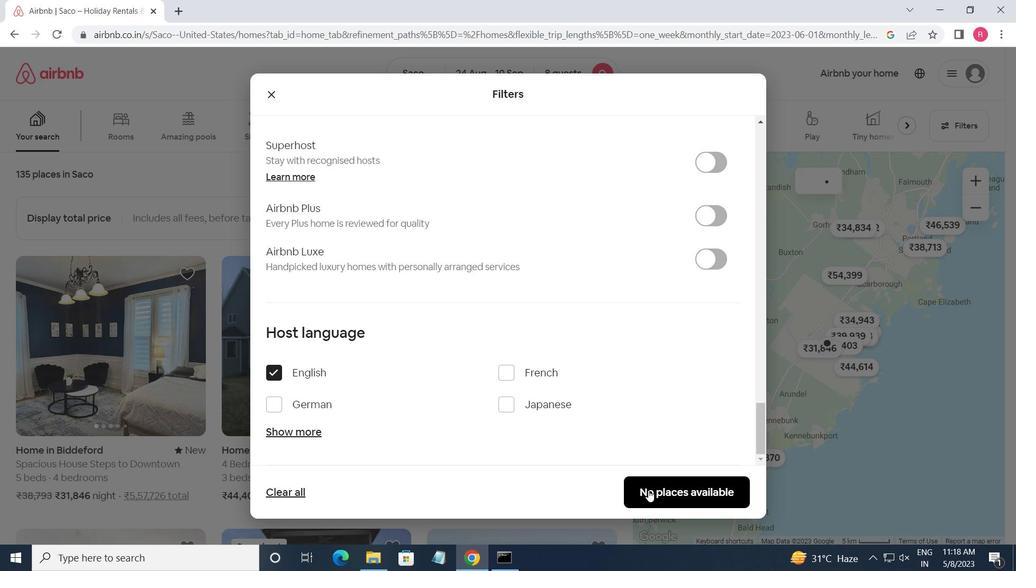 
Action: Mouse moved to (562, 250)
Screenshot: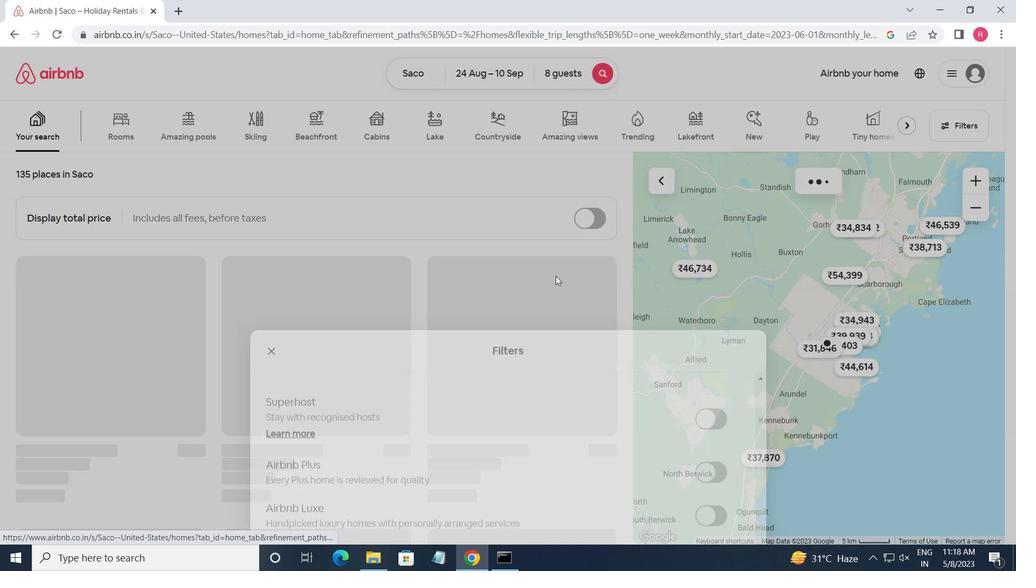 
